 Task: Create a due date automation trigger when advanced on, on the tuesday of the week before a card is due add dates not due tomorrow at 11:00 AM.
Action: Mouse moved to (1171, 353)
Screenshot: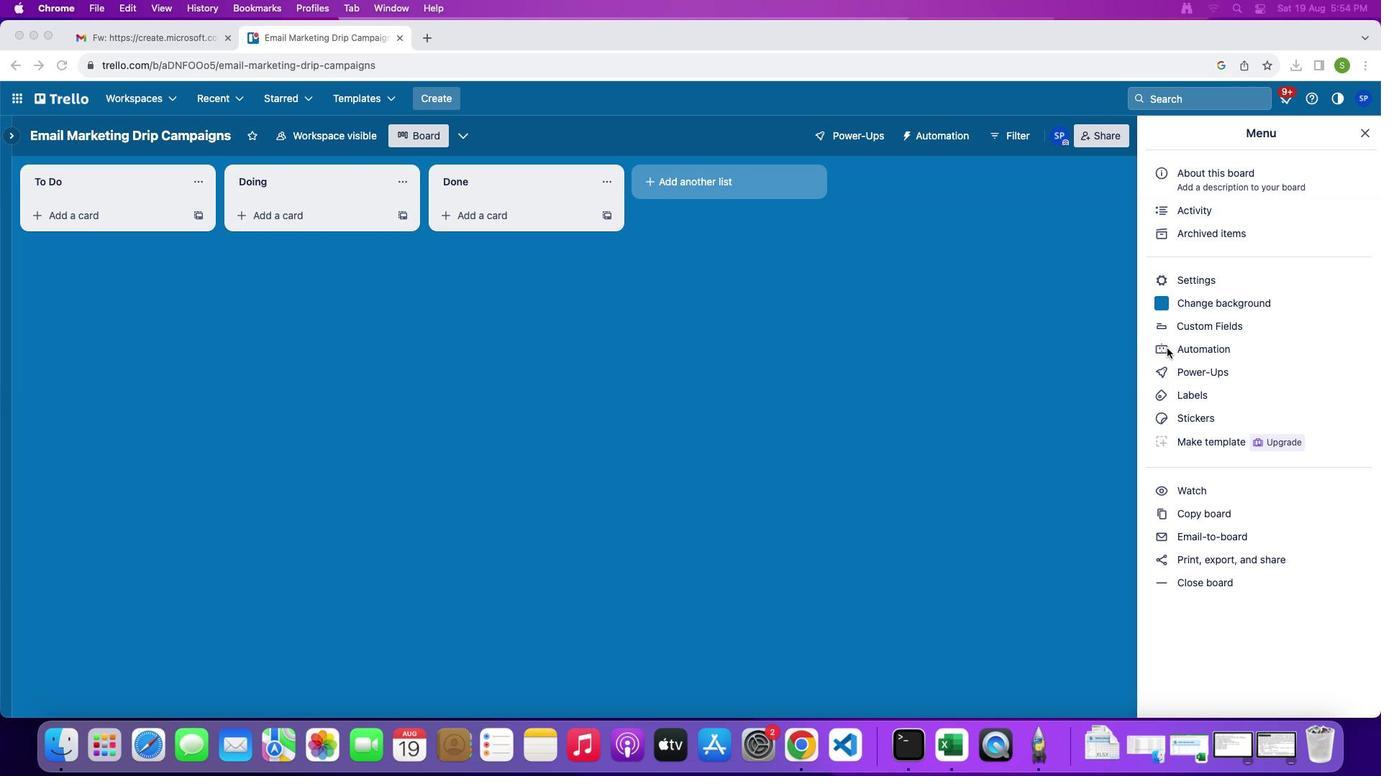 
Action: Mouse pressed left at (1171, 353)
Screenshot: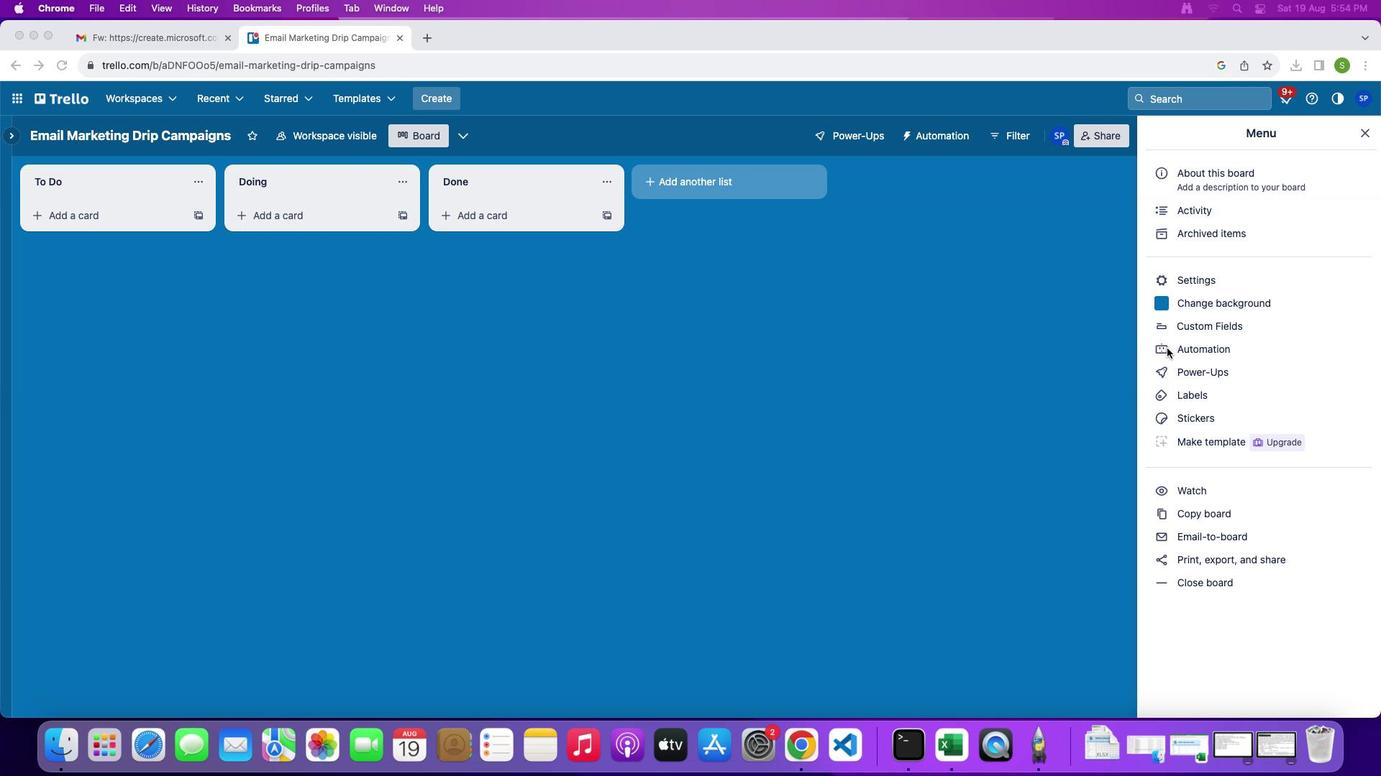 
Action: Mouse pressed left at (1171, 353)
Screenshot: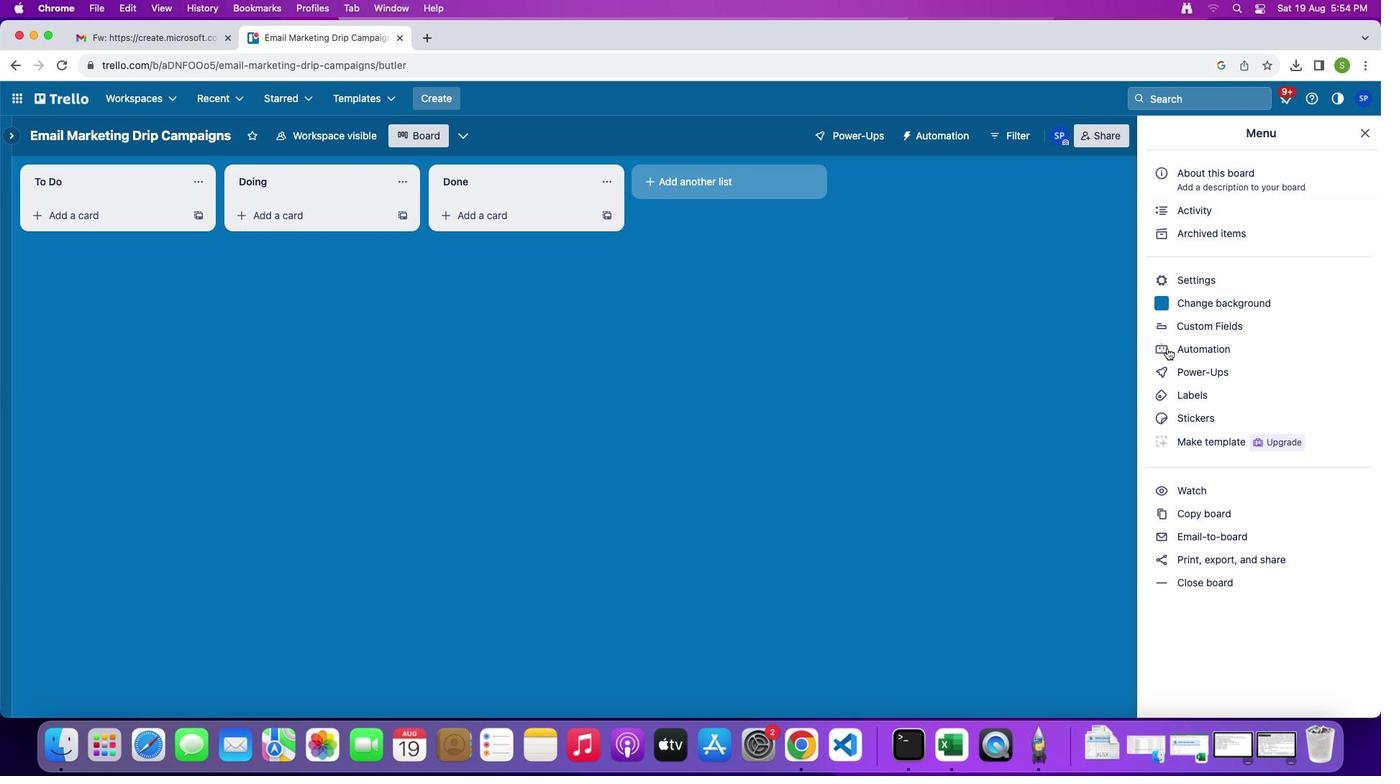 
Action: Mouse moved to (129, 327)
Screenshot: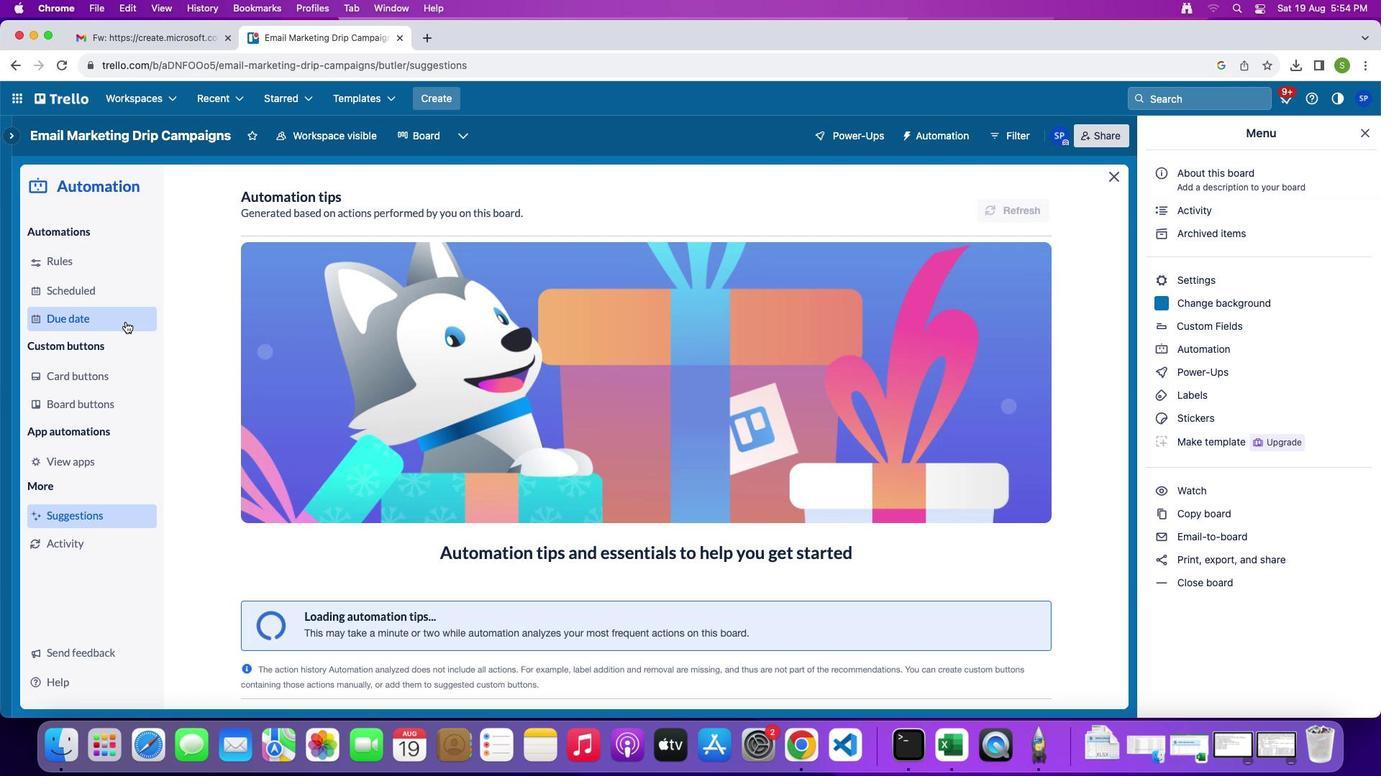 
Action: Mouse pressed left at (129, 327)
Screenshot: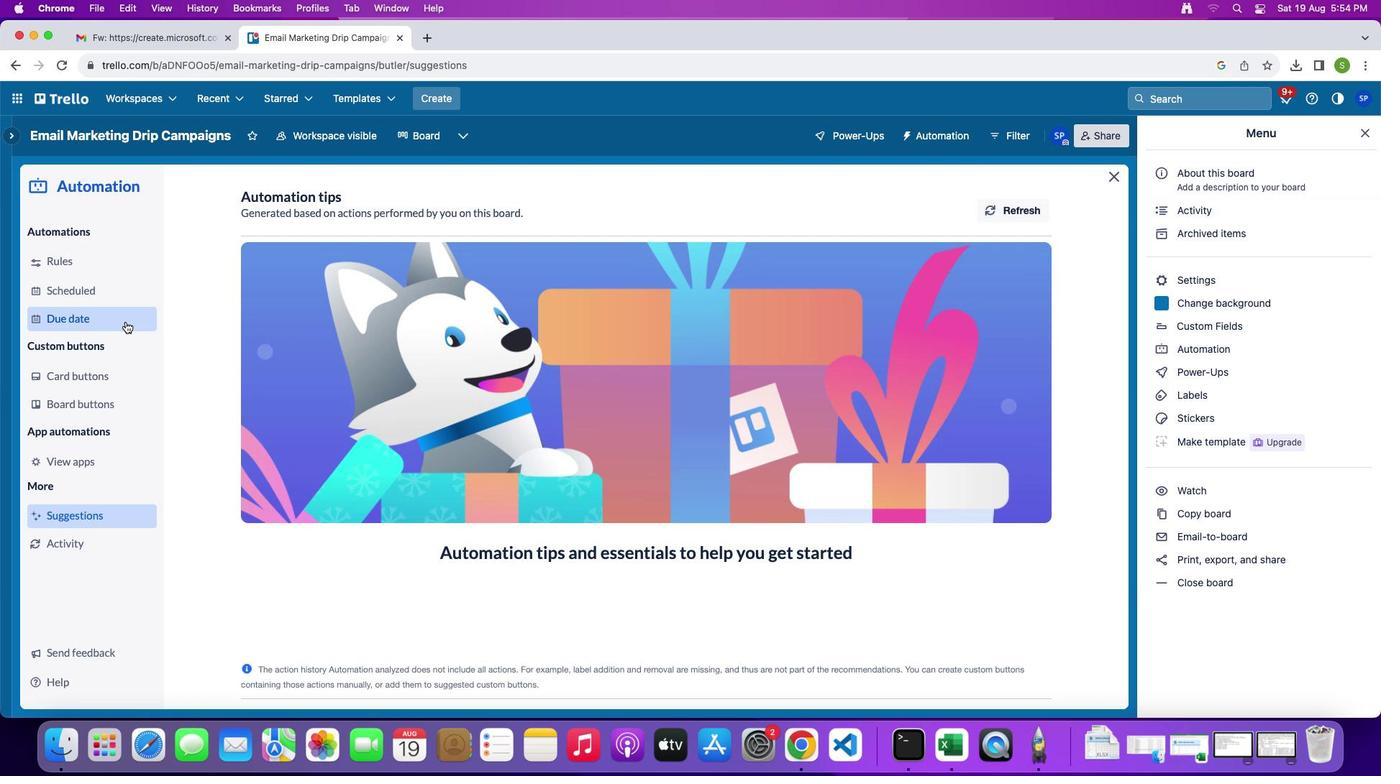 
Action: Mouse moved to (952, 208)
Screenshot: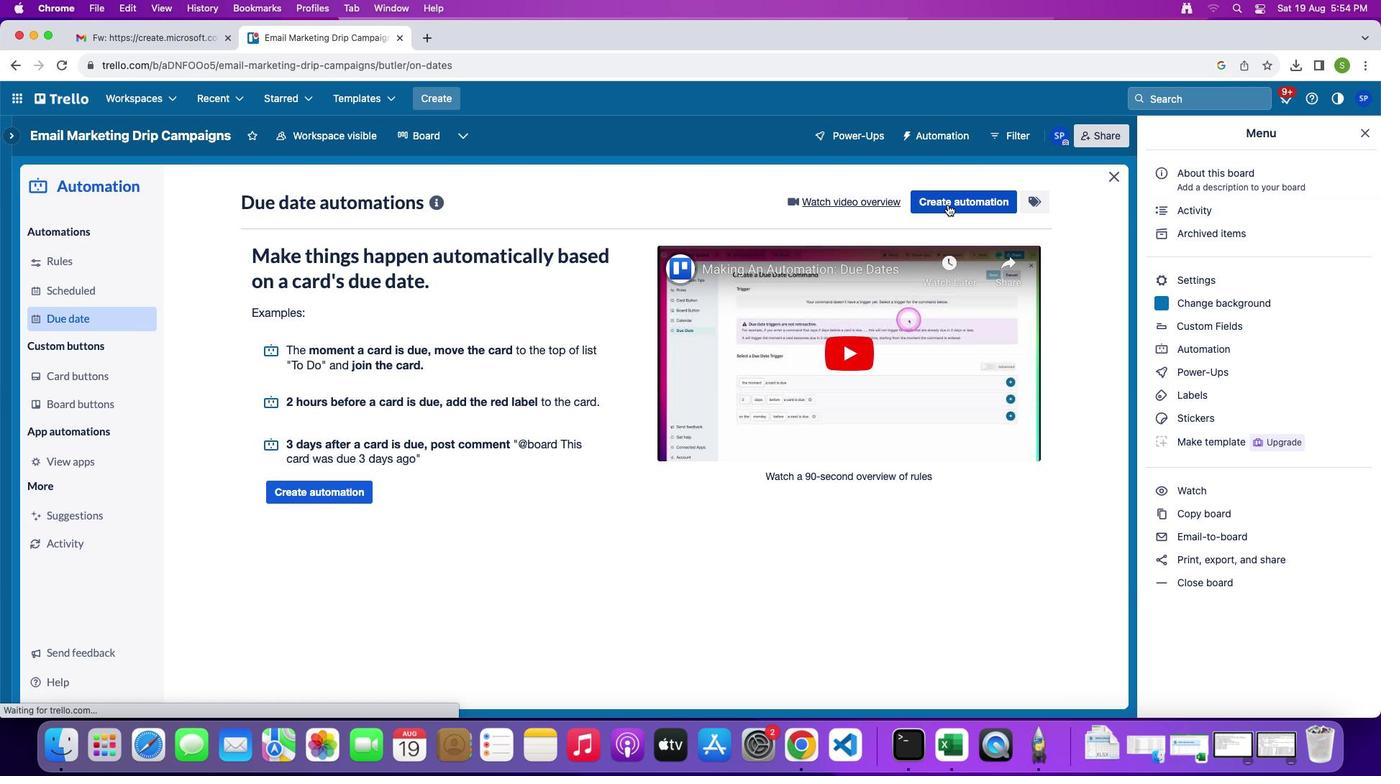 
Action: Mouse pressed left at (952, 208)
Screenshot: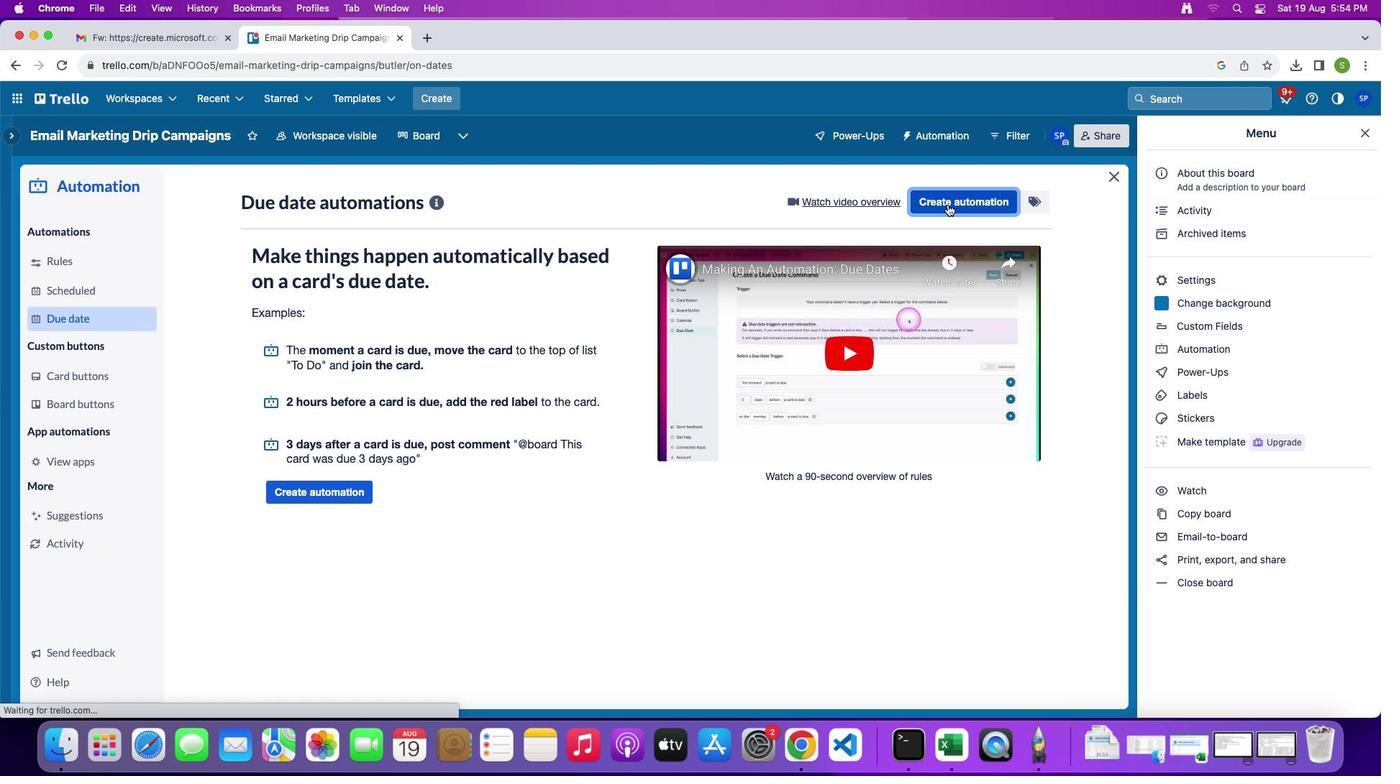 
Action: Mouse moved to (353, 345)
Screenshot: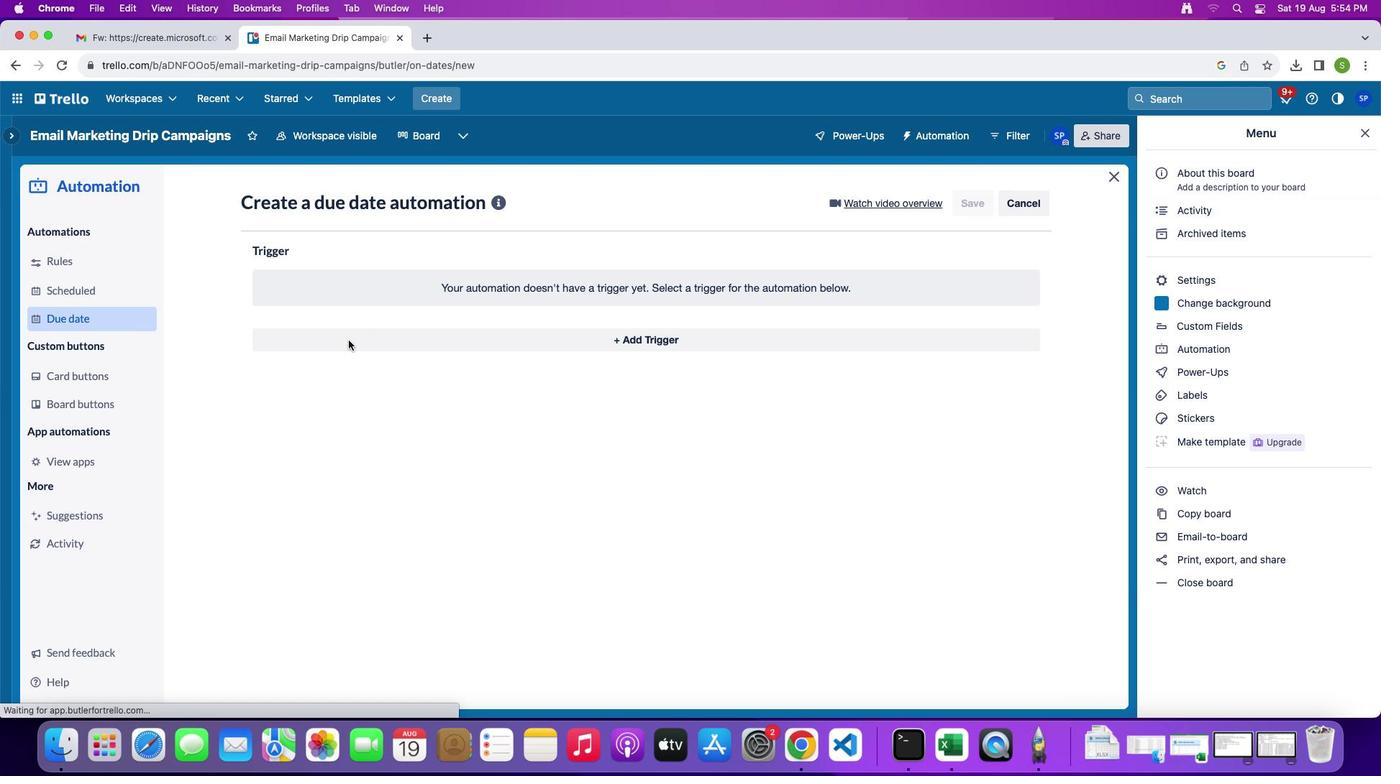 
Action: Mouse pressed left at (353, 345)
Screenshot: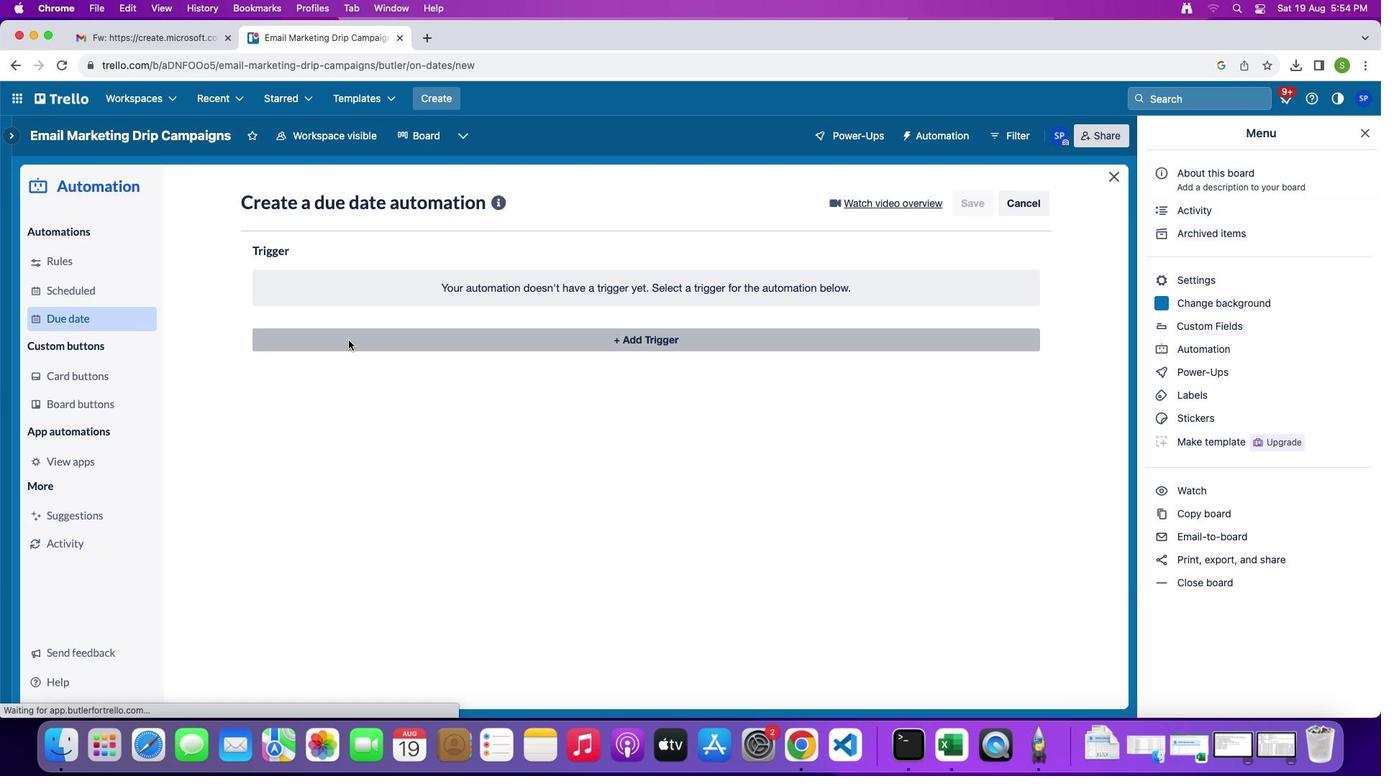 
Action: Mouse moved to (327, 612)
Screenshot: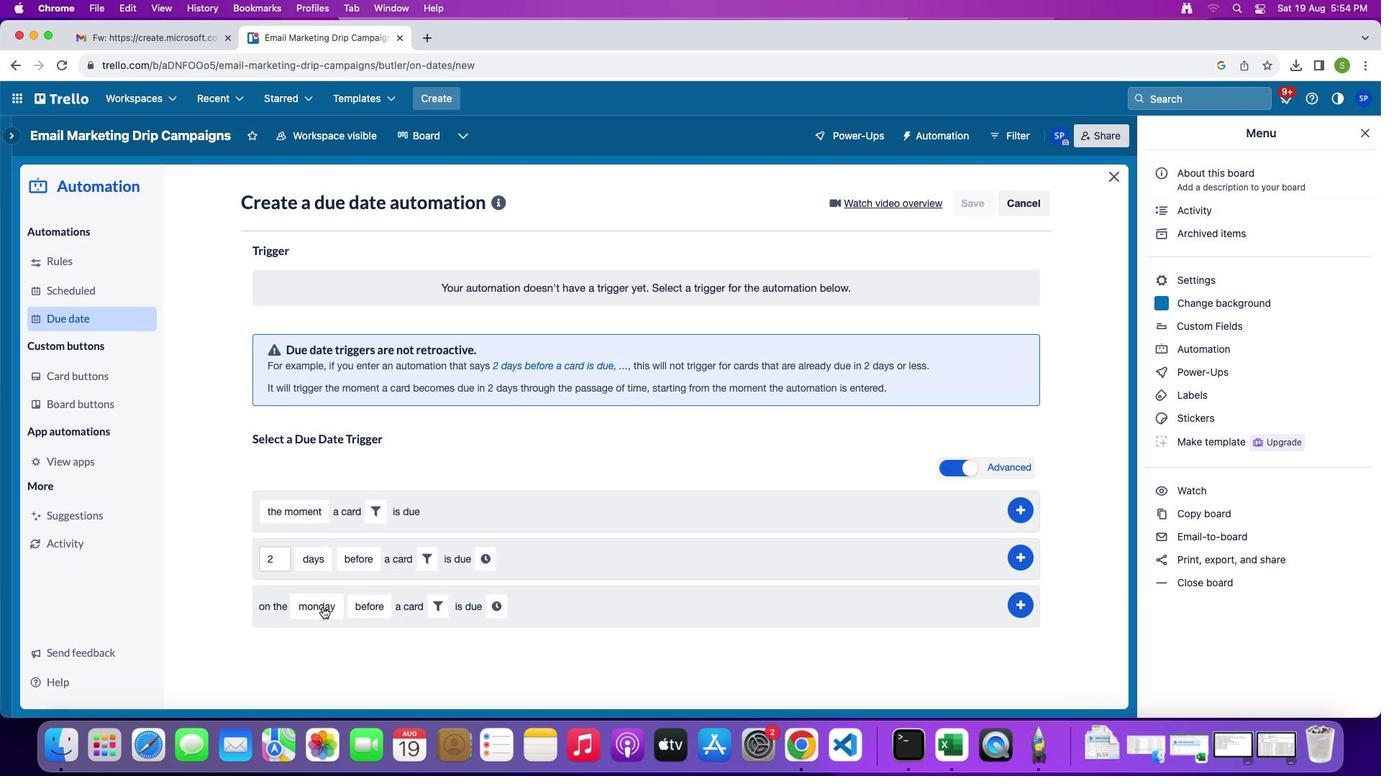 
Action: Mouse pressed left at (327, 612)
Screenshot: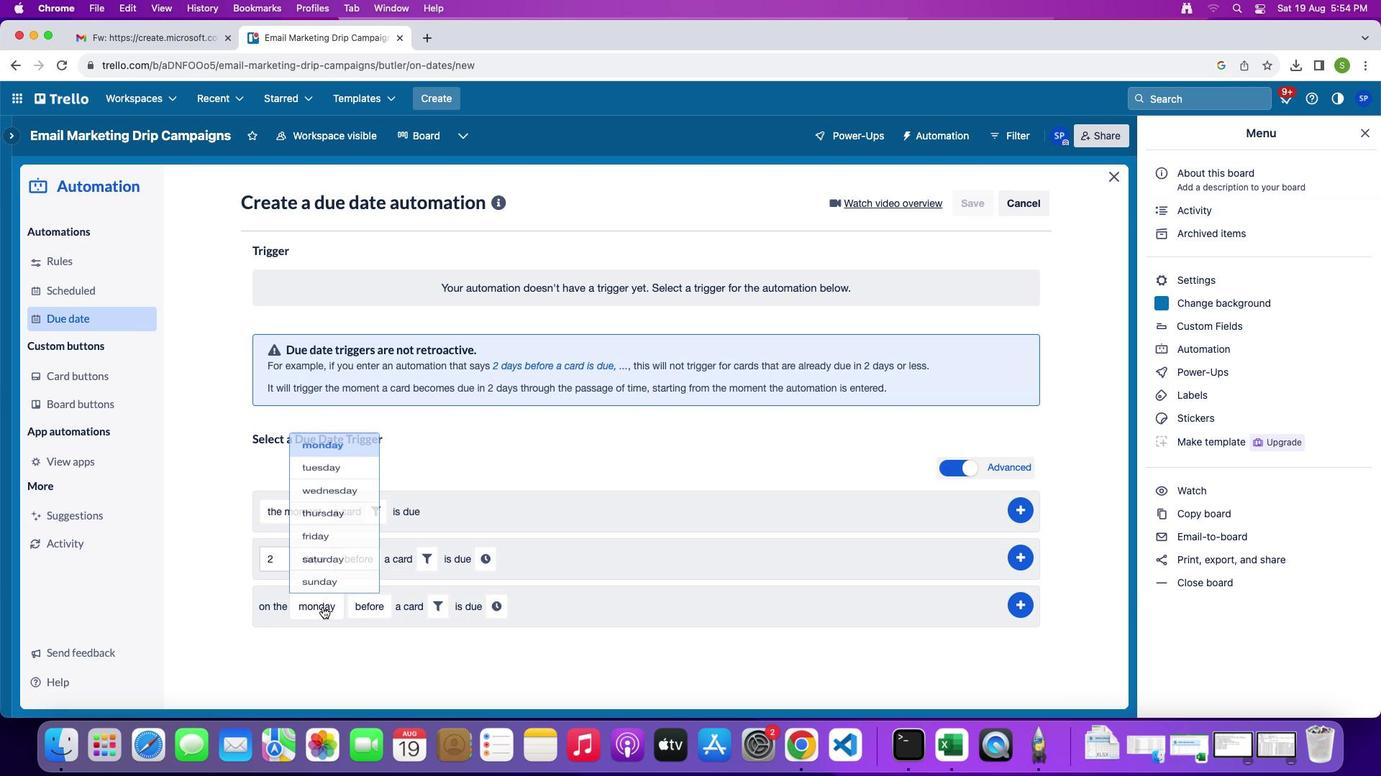 
Action: Mouse moved to (348, 430)
Screenshot: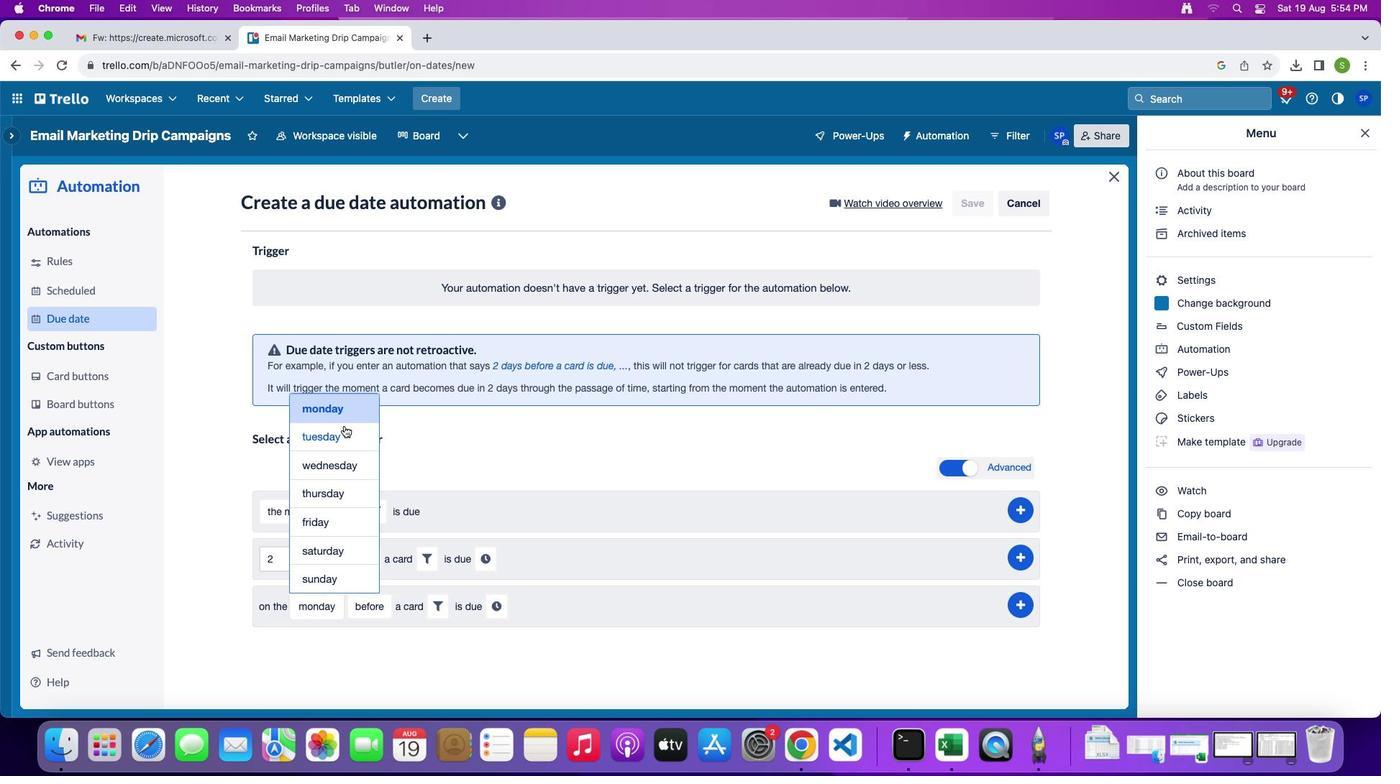 
Action: Mouse pressed left at (348, 430)
Screenshot: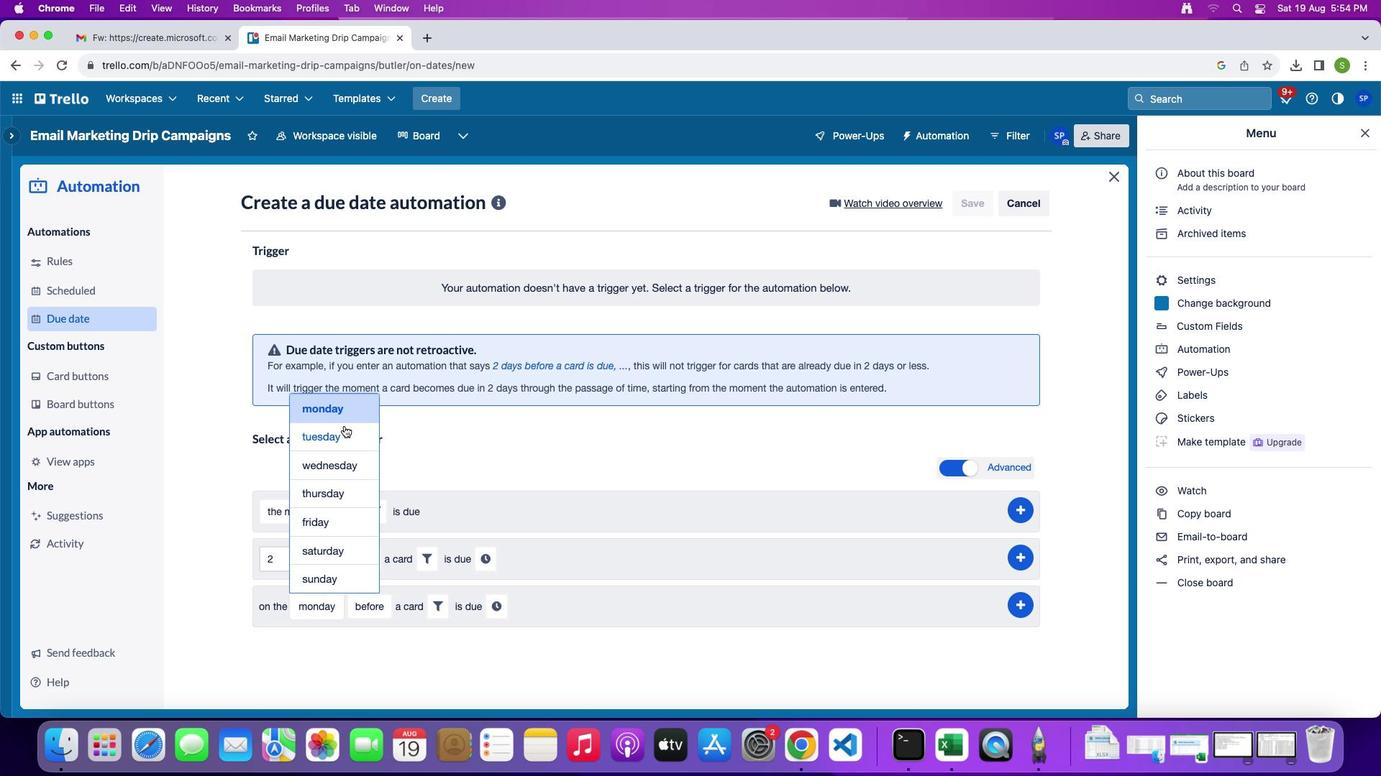 
Action: Mouse moved to (371, 613)
Screenshot: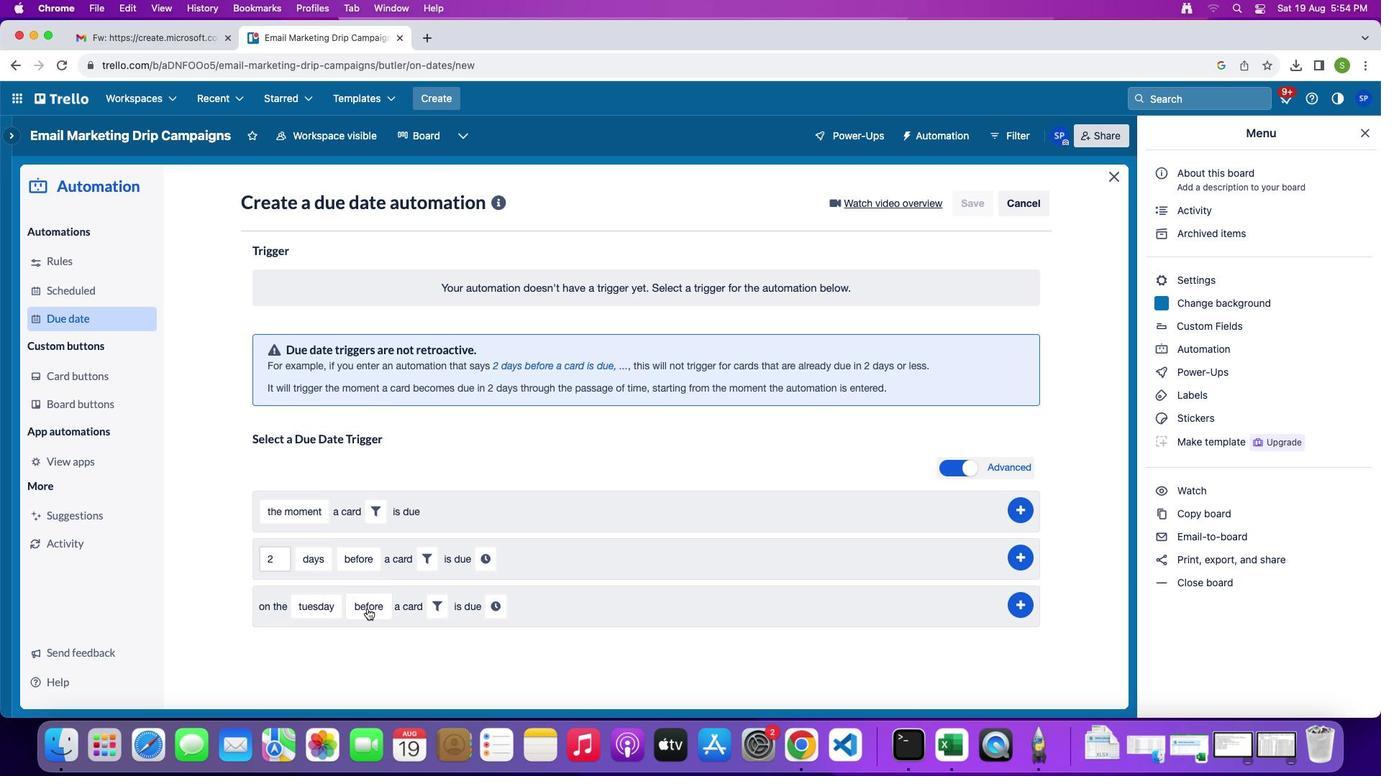 
Action: Mouse pressed left at (371, 613)
Screenshot: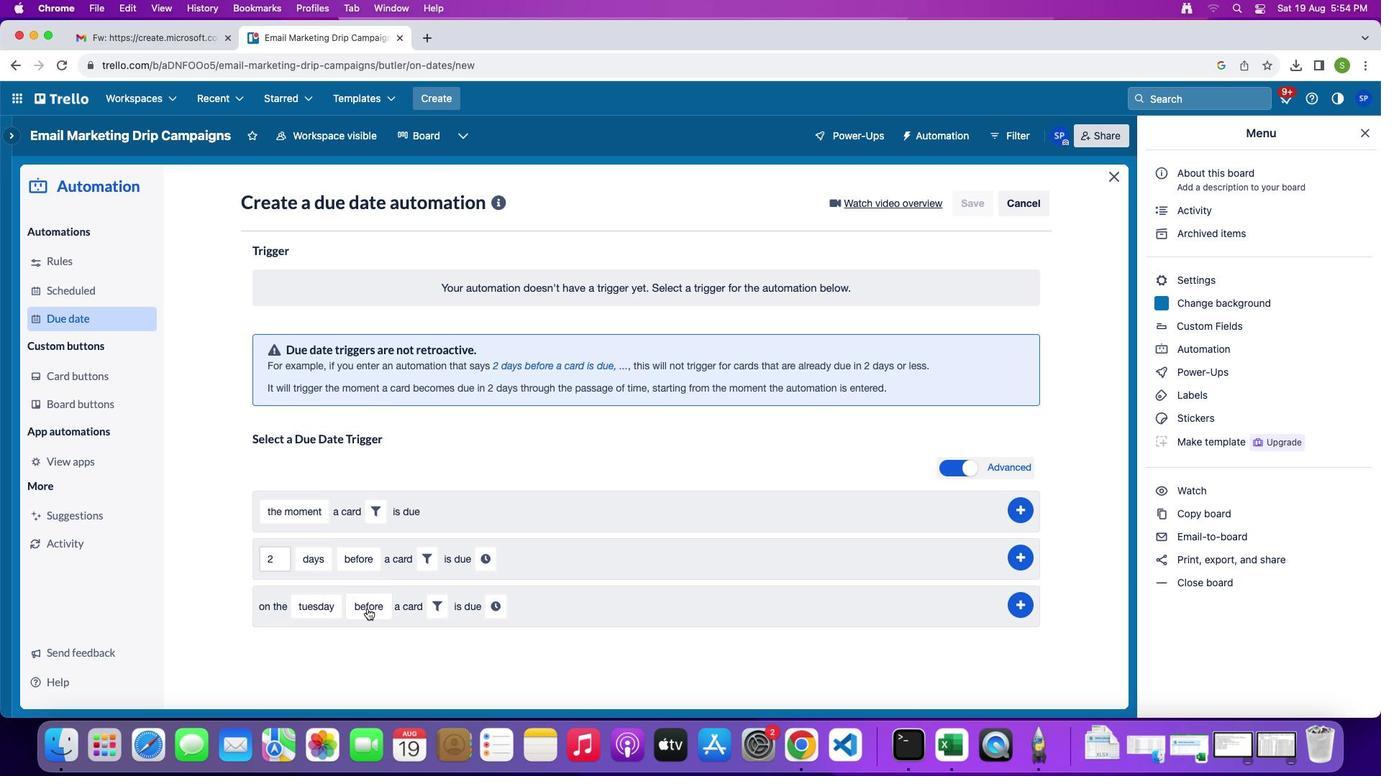 
Action: Mouse moved to (380, 578)
Screenshot: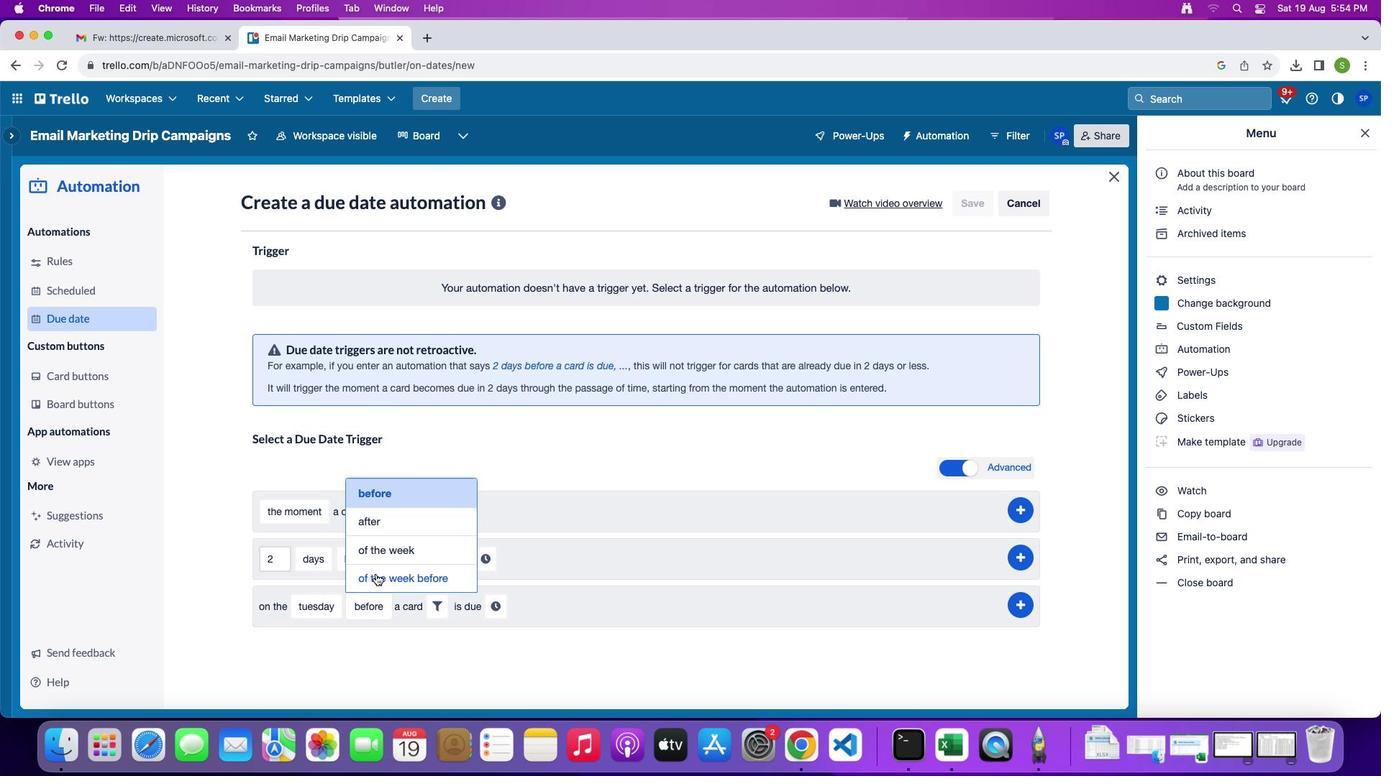 
Action: Mouse pressed left at (380, 578)
Screenshot: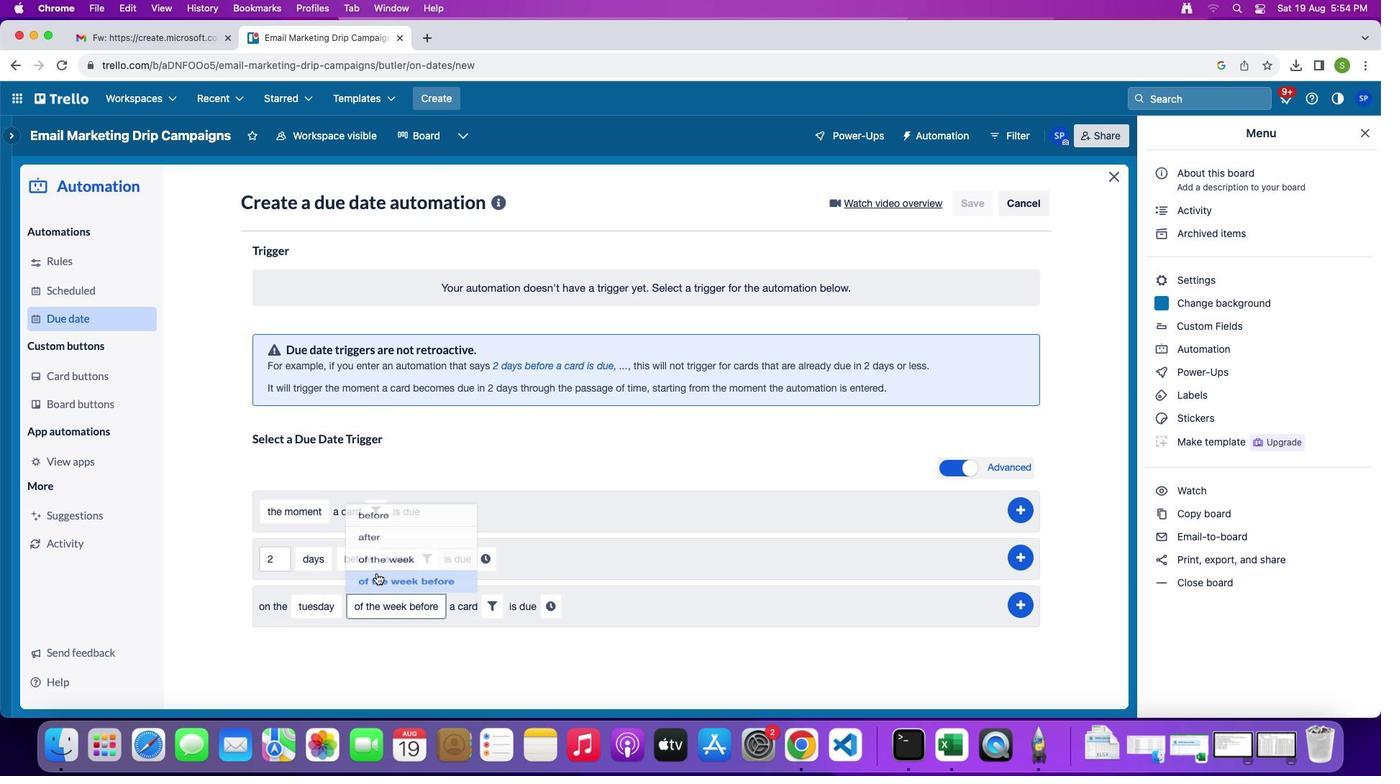 
Action: Mouse moved to (493, 607)
Screenshot: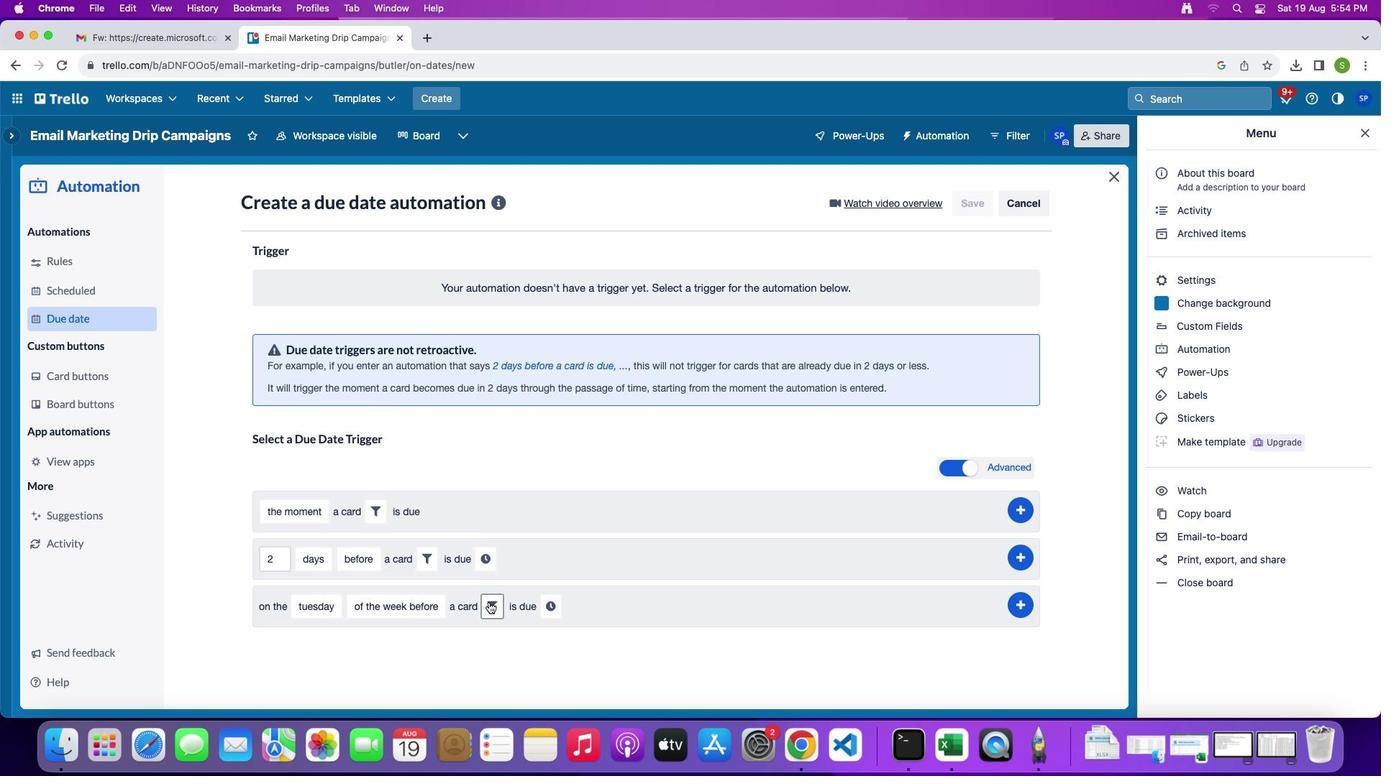 
Action: Mouse pressed left at (493, 607)
Screenshot: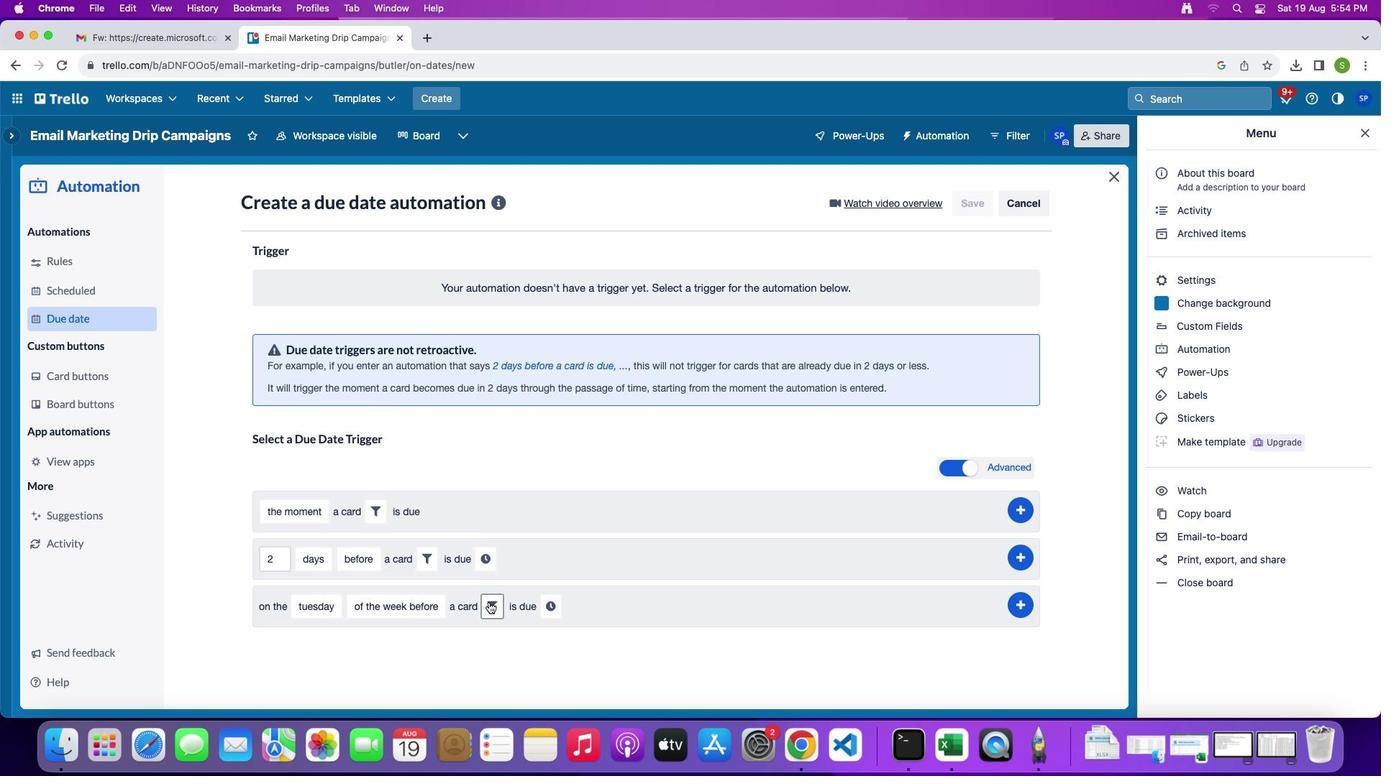 
Action: Mouse moved to (574, 652)
Screenshot: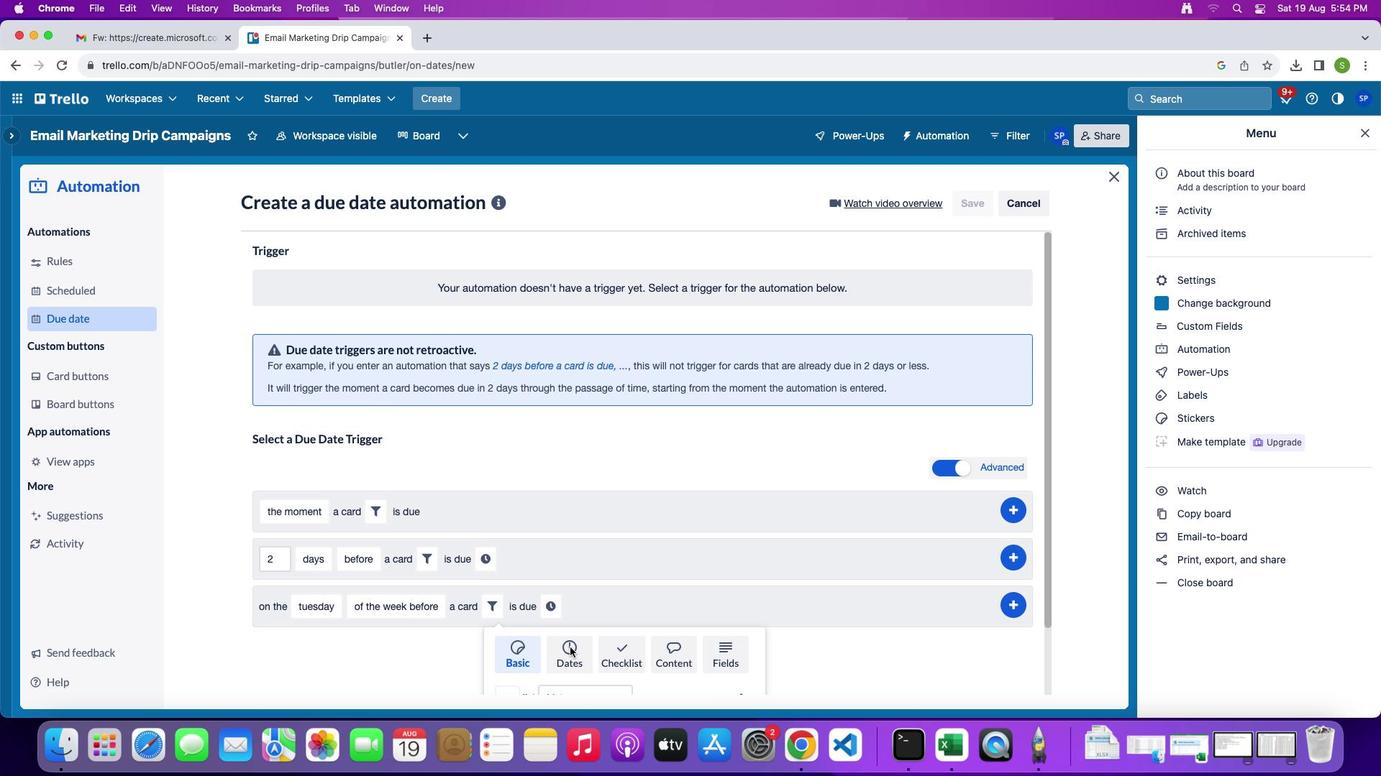 
Action: Mouse pressed left at (574, 652)
Screenshot: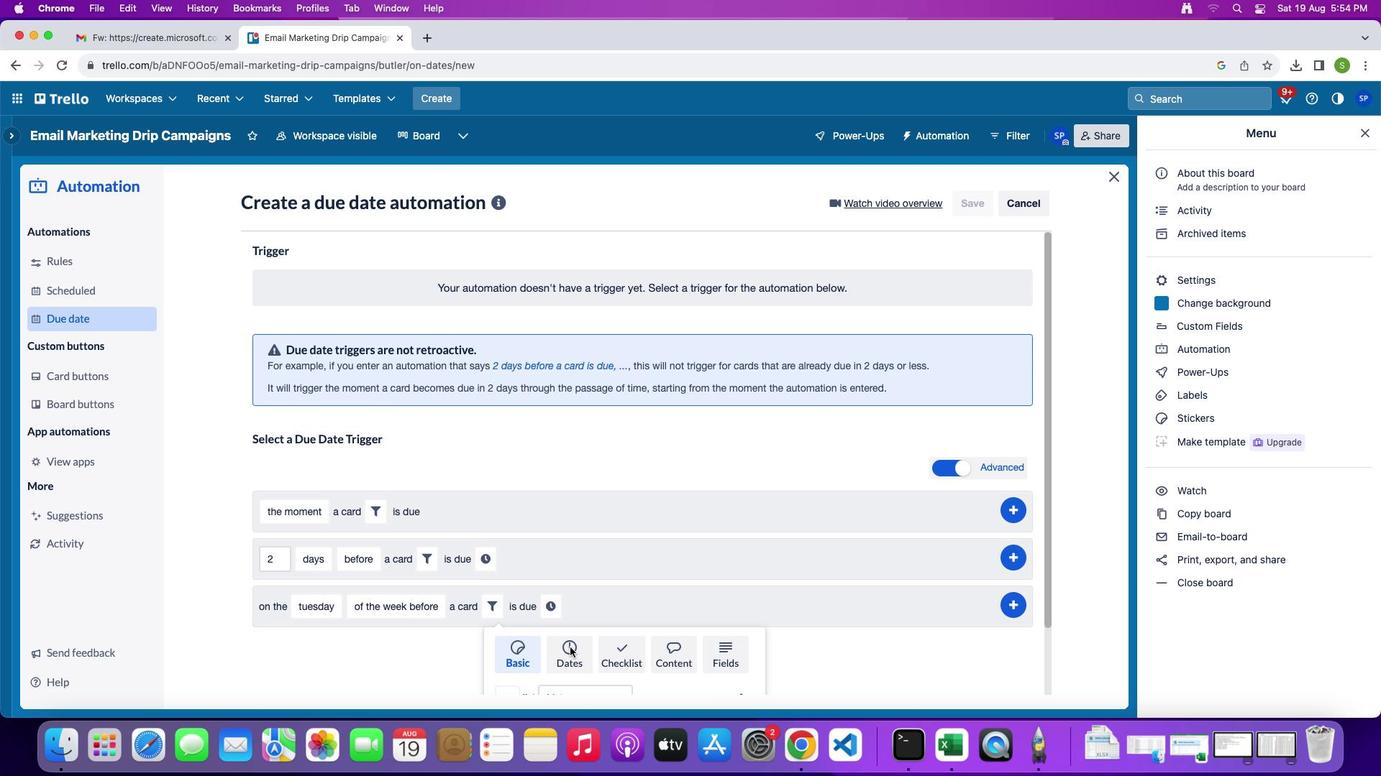 
Action: Mouse moved to (441, 650)
Screenshot: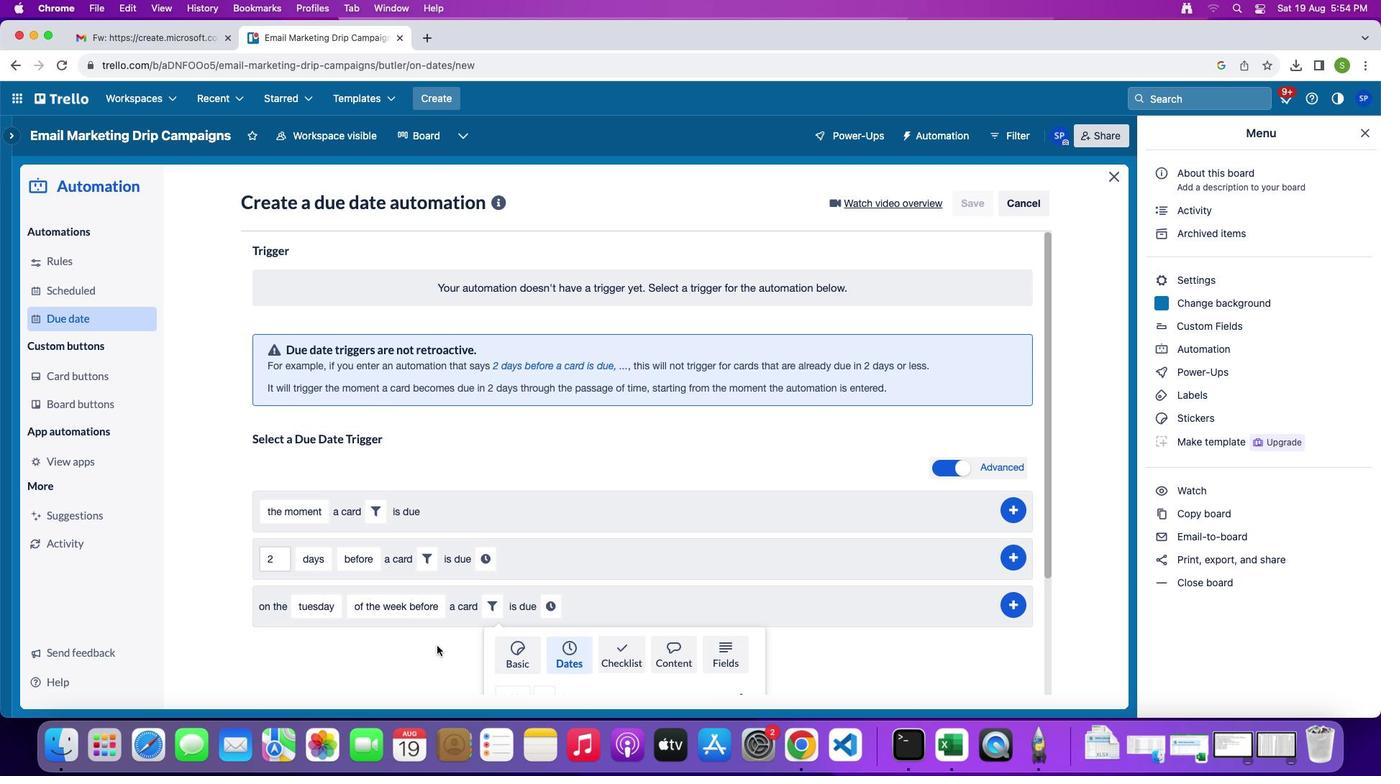 
Action: Mouse scrolled (441, 650) with delta (4, 3)
Screenshot: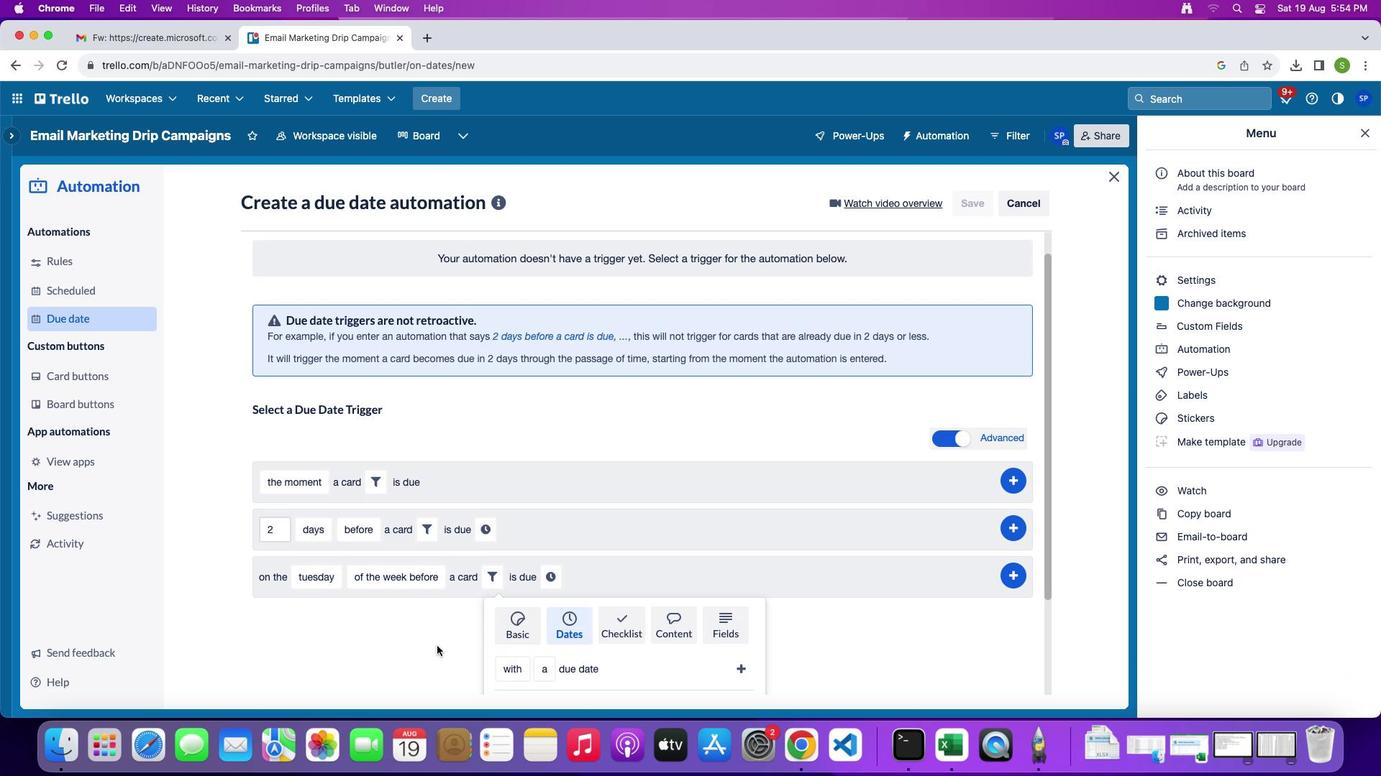 
Action: Mouse scrolled (441, 650) with delta (4, 3)
Screenshot: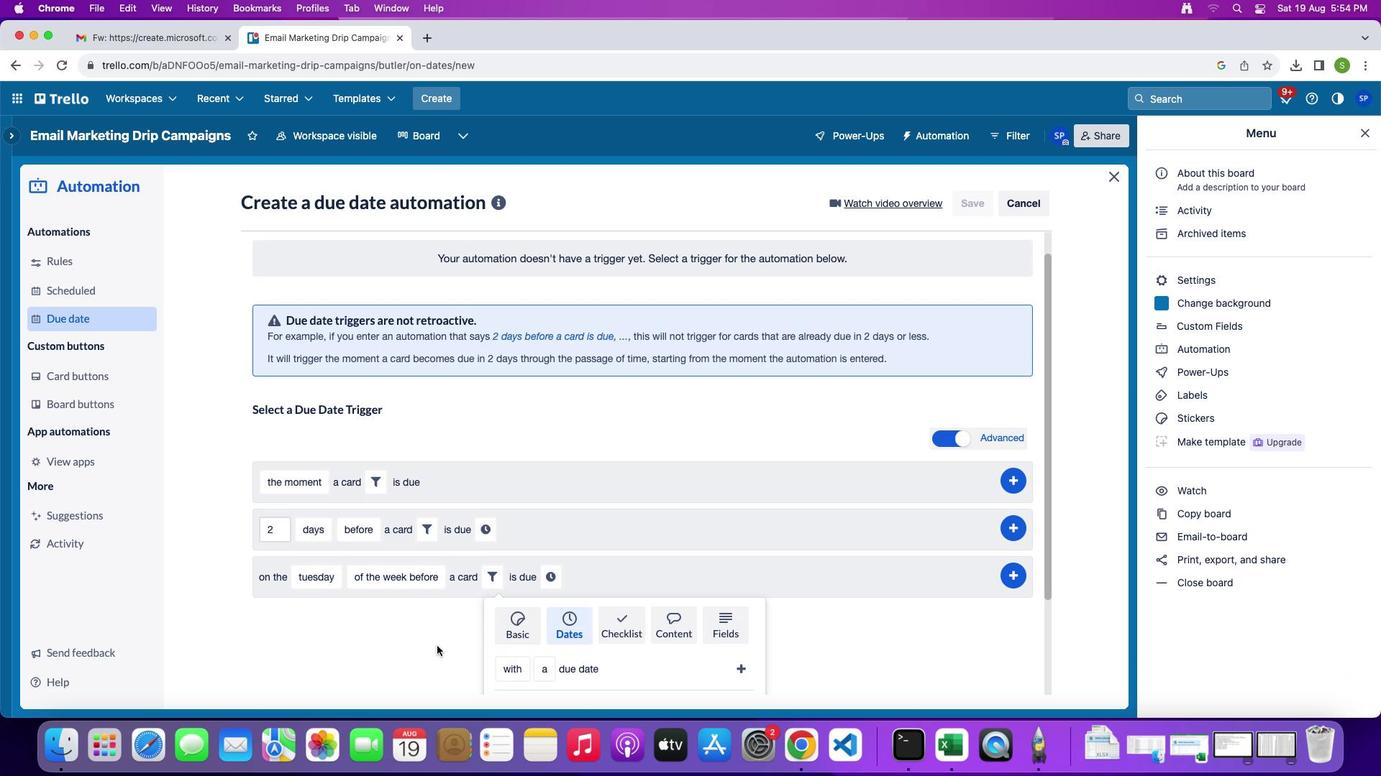 
Action: Mouse scrolled (441, 650) with delta (4, 2)
Screenshot: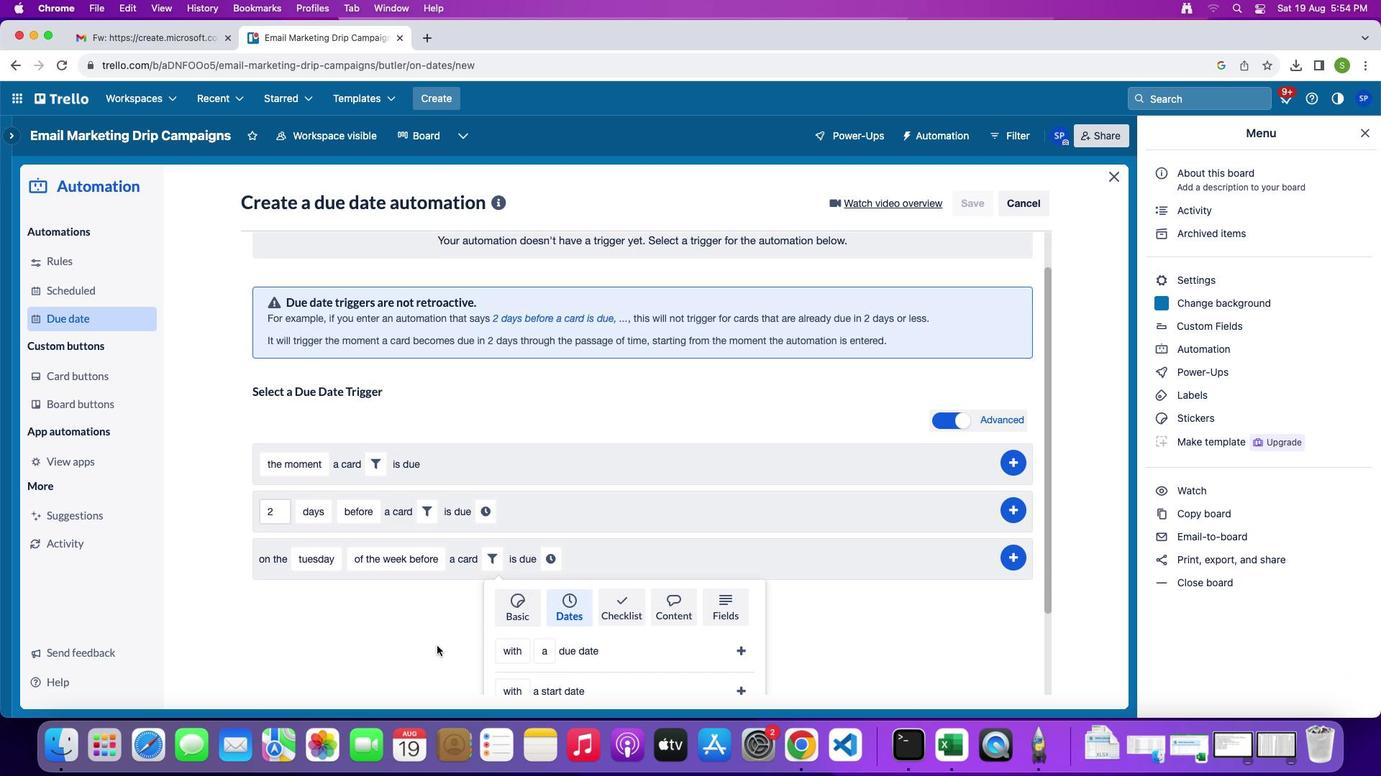 
Action: Mouse scrolled (441, 650) with delta (4, 0)
Screenshot: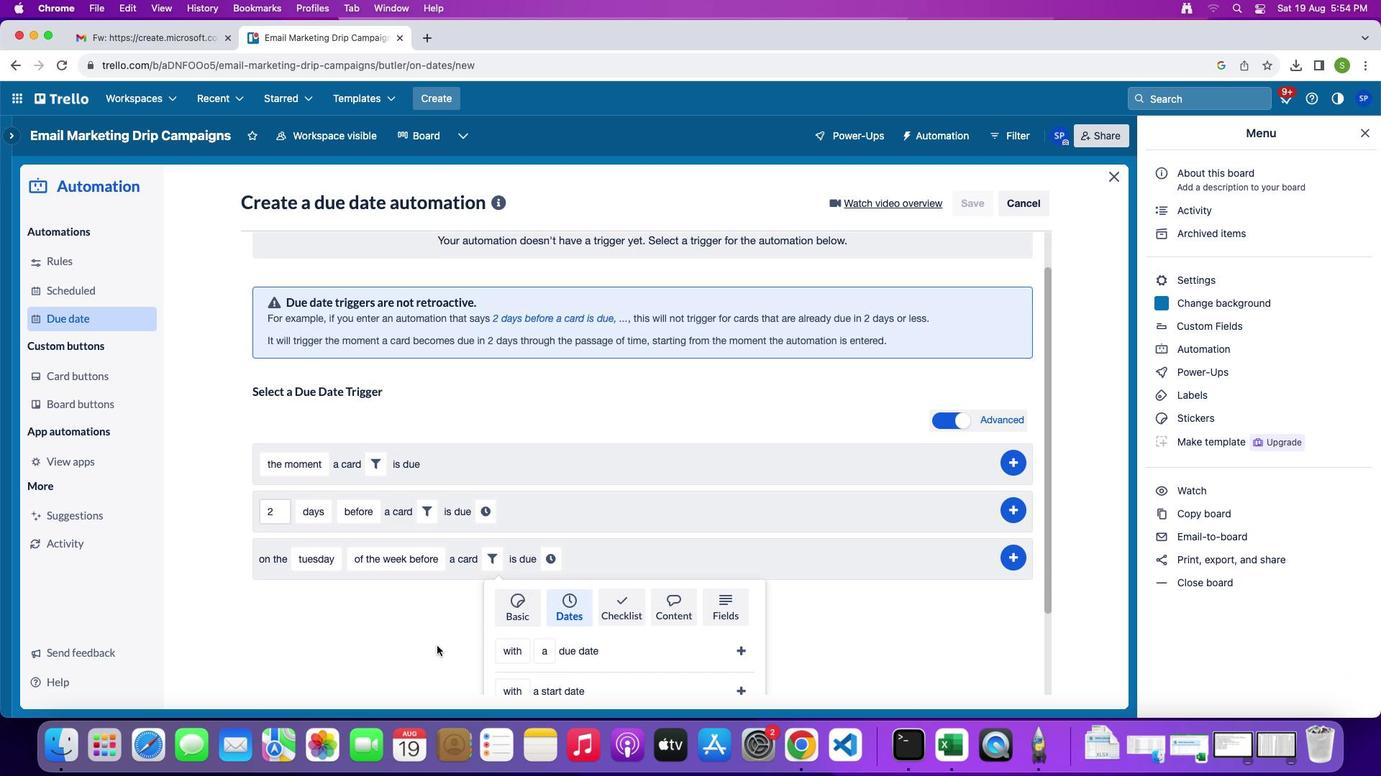 
Action: Mouse scrolled (441, 650) with delta (4, 0)
Screenshot: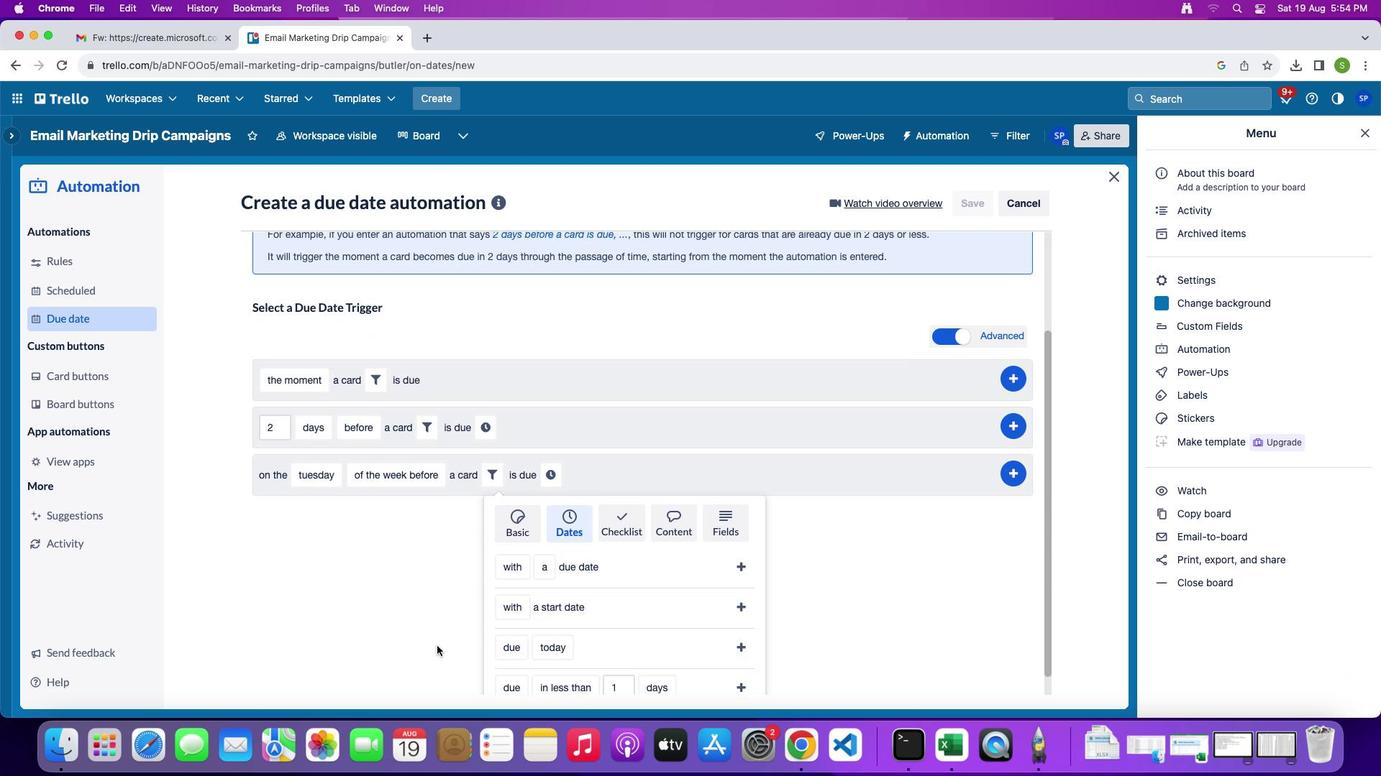 
Action: Mouse moved to (507, 620)
Screenshot: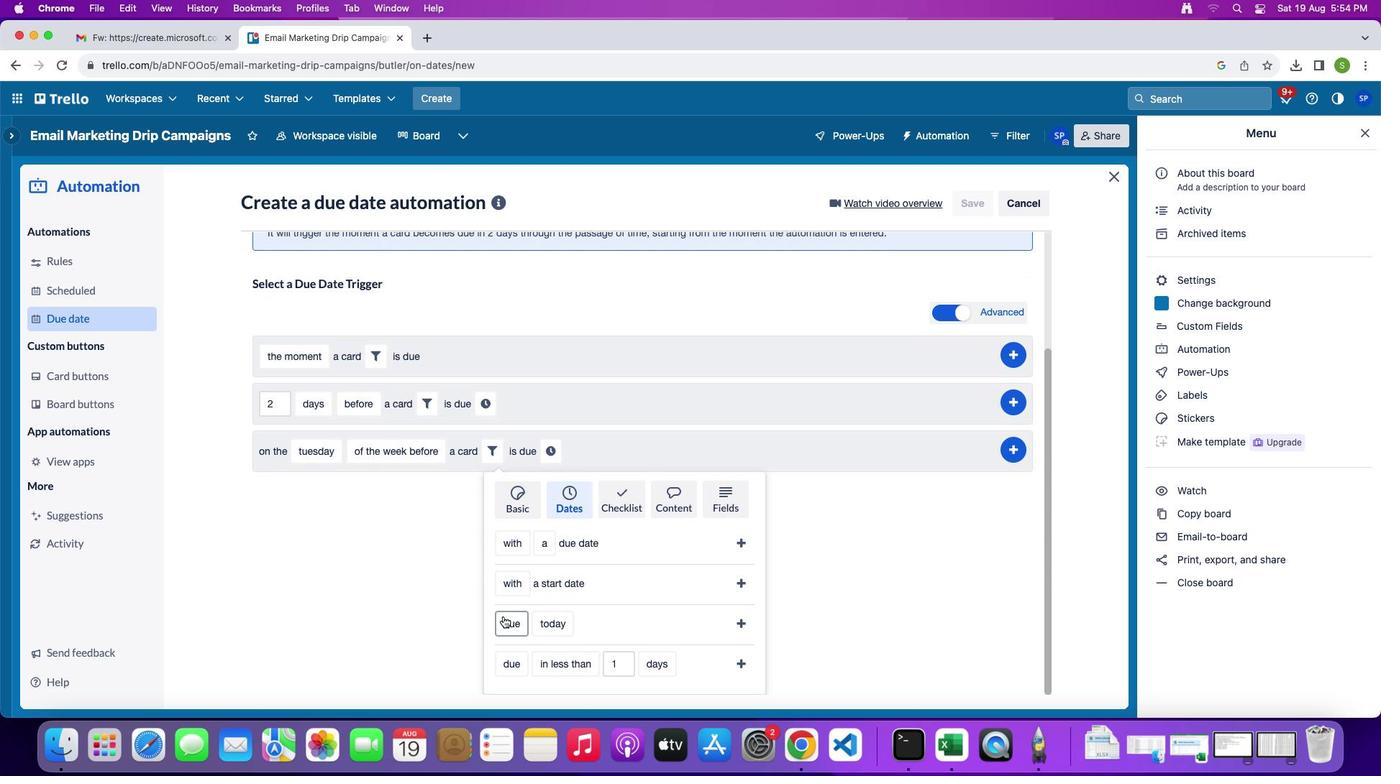 
Action: Mouse pressed left at (507, 620)
Screenshot: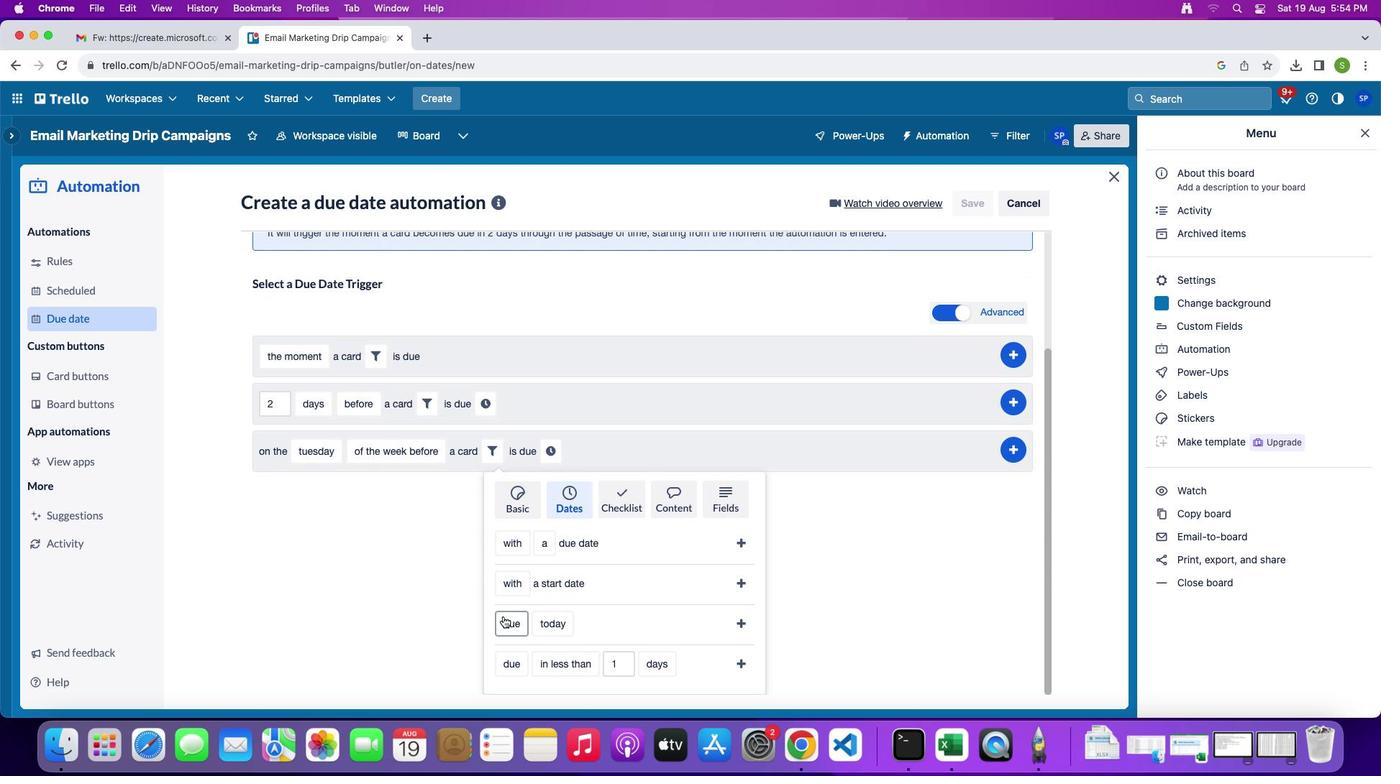 
Action: Mouse moved to (526, 540)
Screenshot: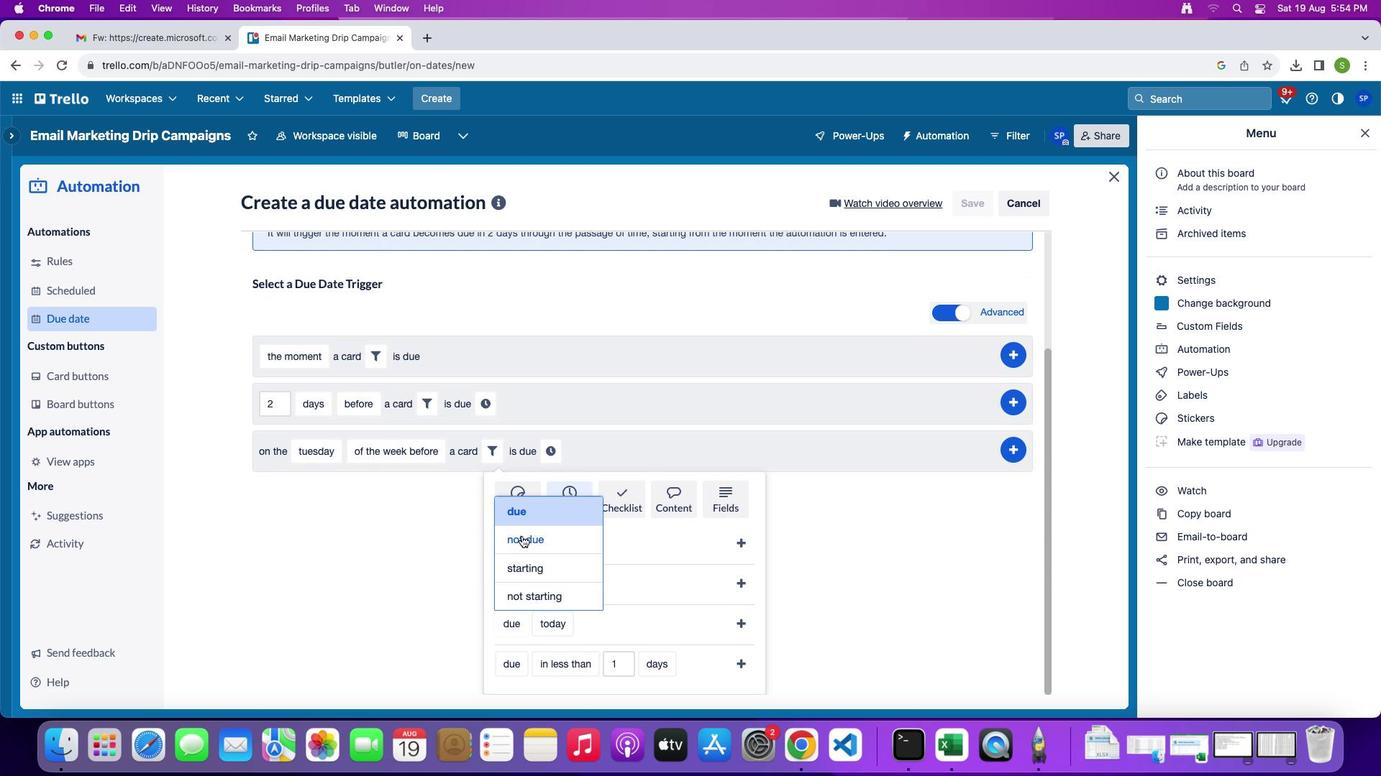 
Action: Mouse pressed left at (526, 540)
Screenshot: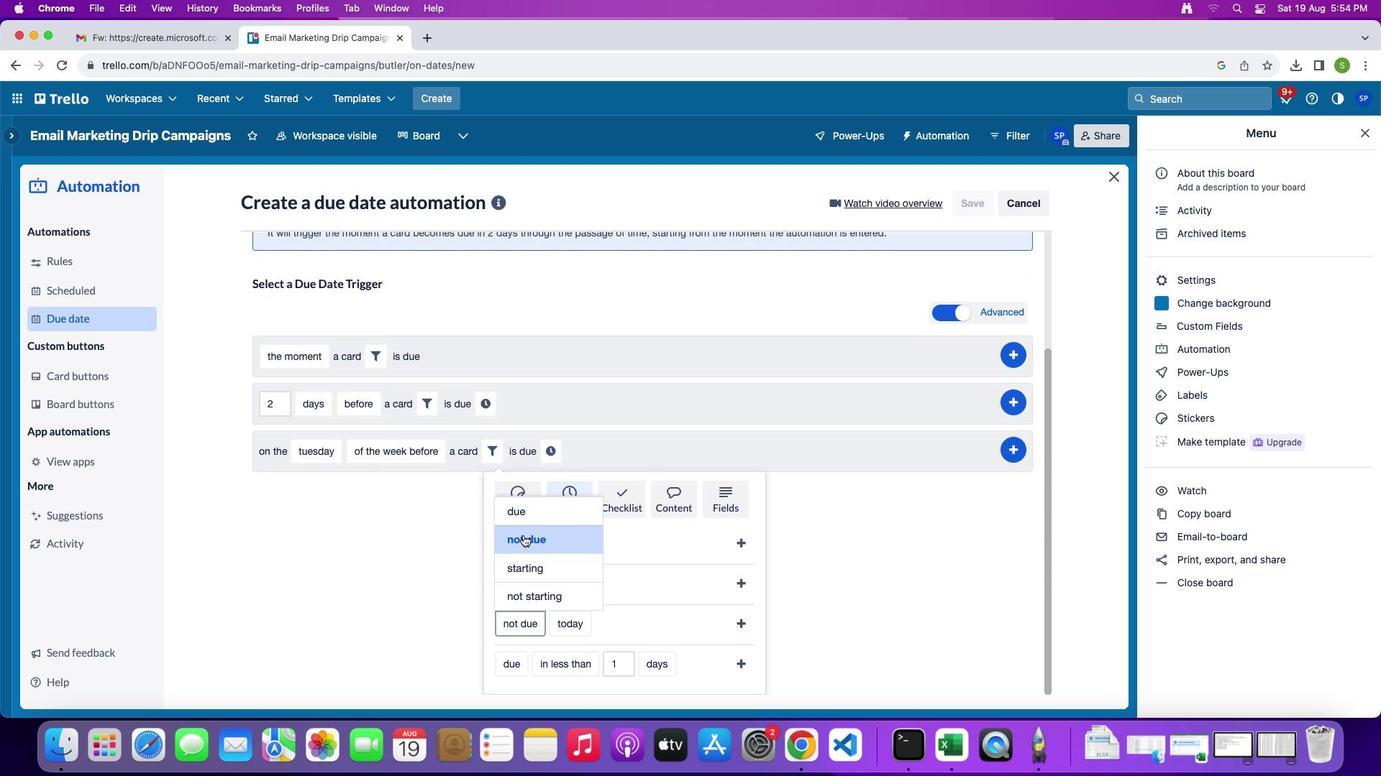 
Action: Mouse moved to (568, 636)
Screenshot: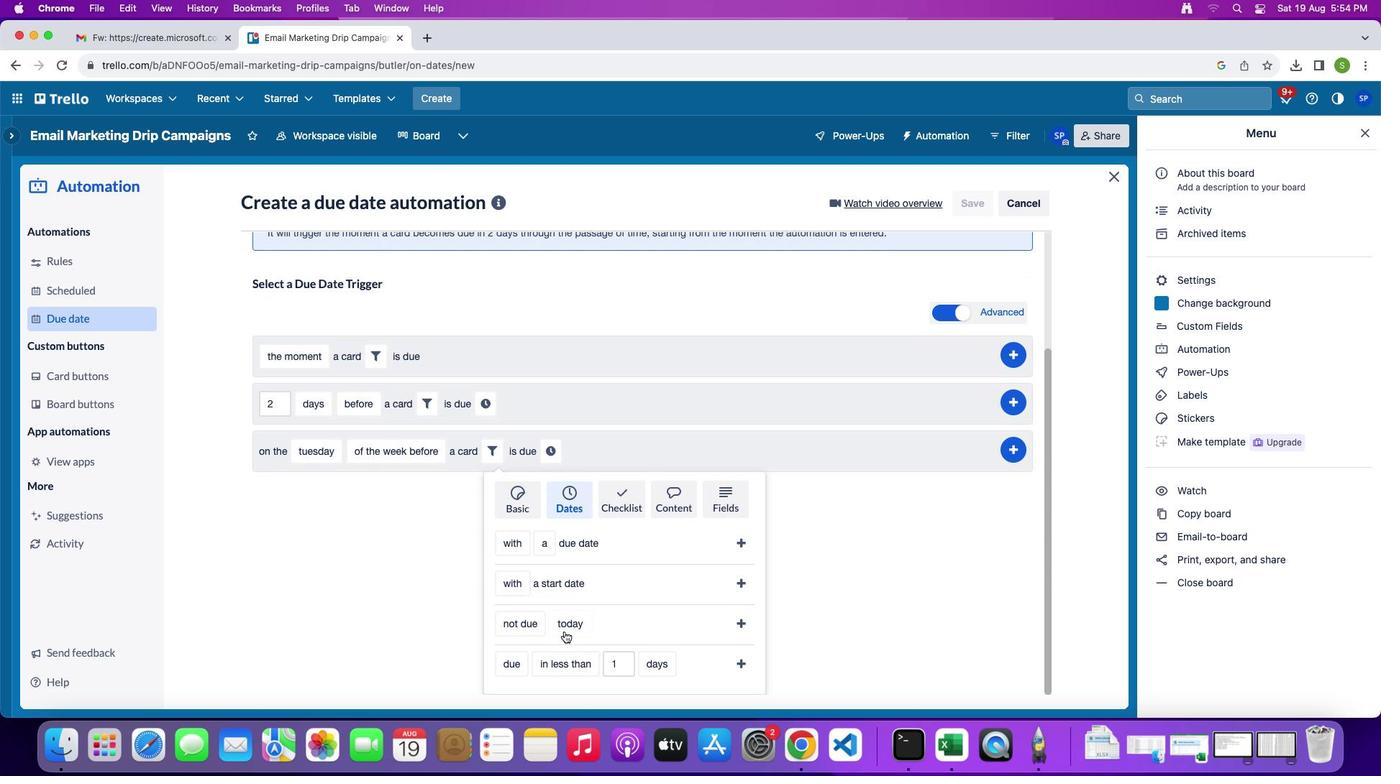 
Action: Mouse pressed left at (568, 636)
Screenshot: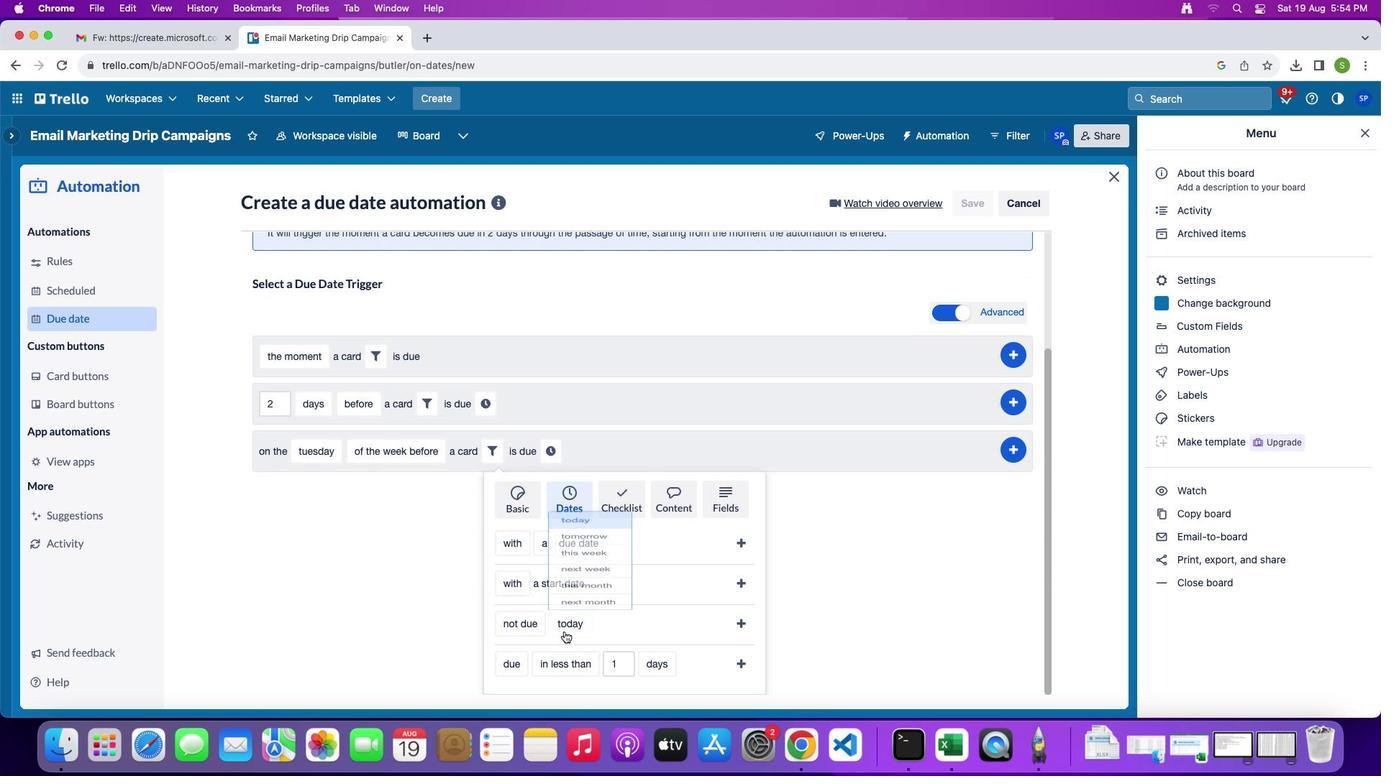 
Action: Mouse moved to (588, 487)
Screenshot: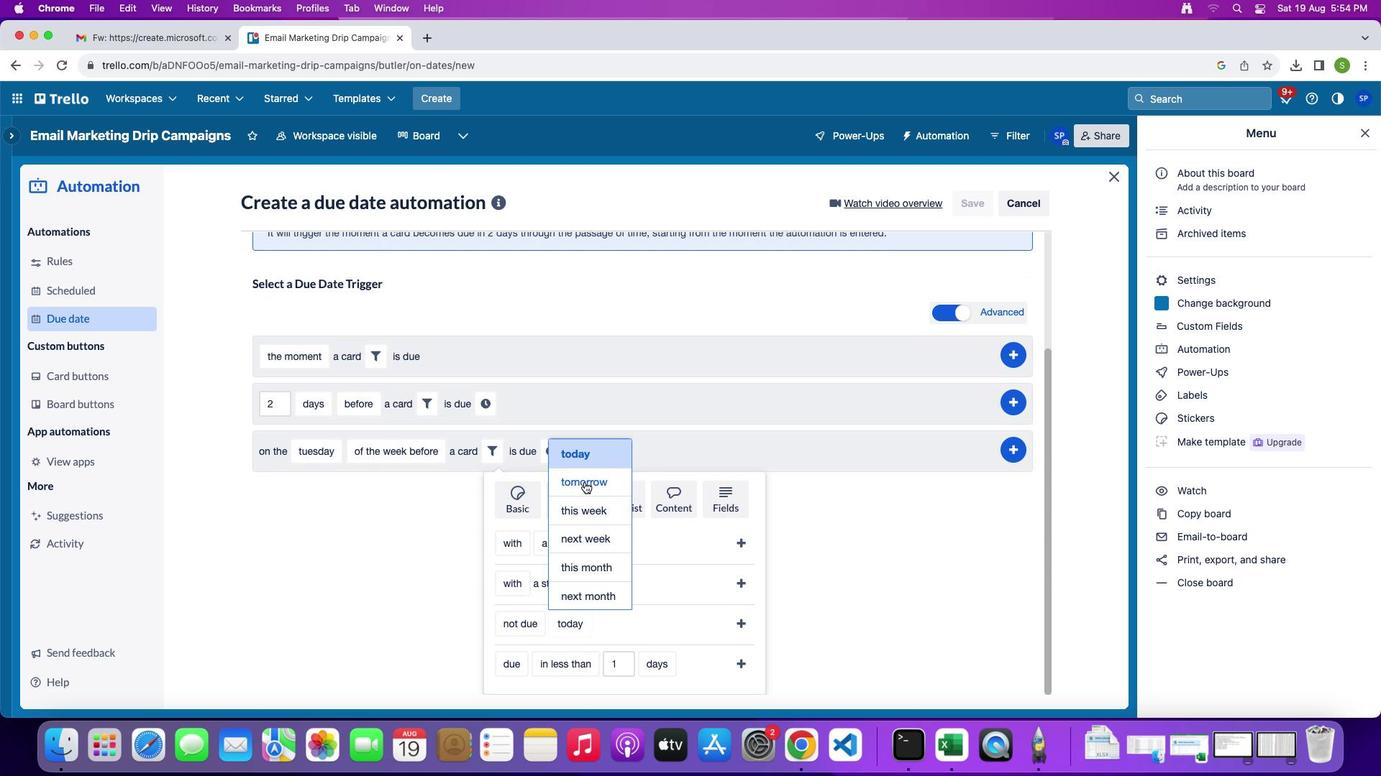 
Action: Mouse pressed left at (588, 487)
Screenshot: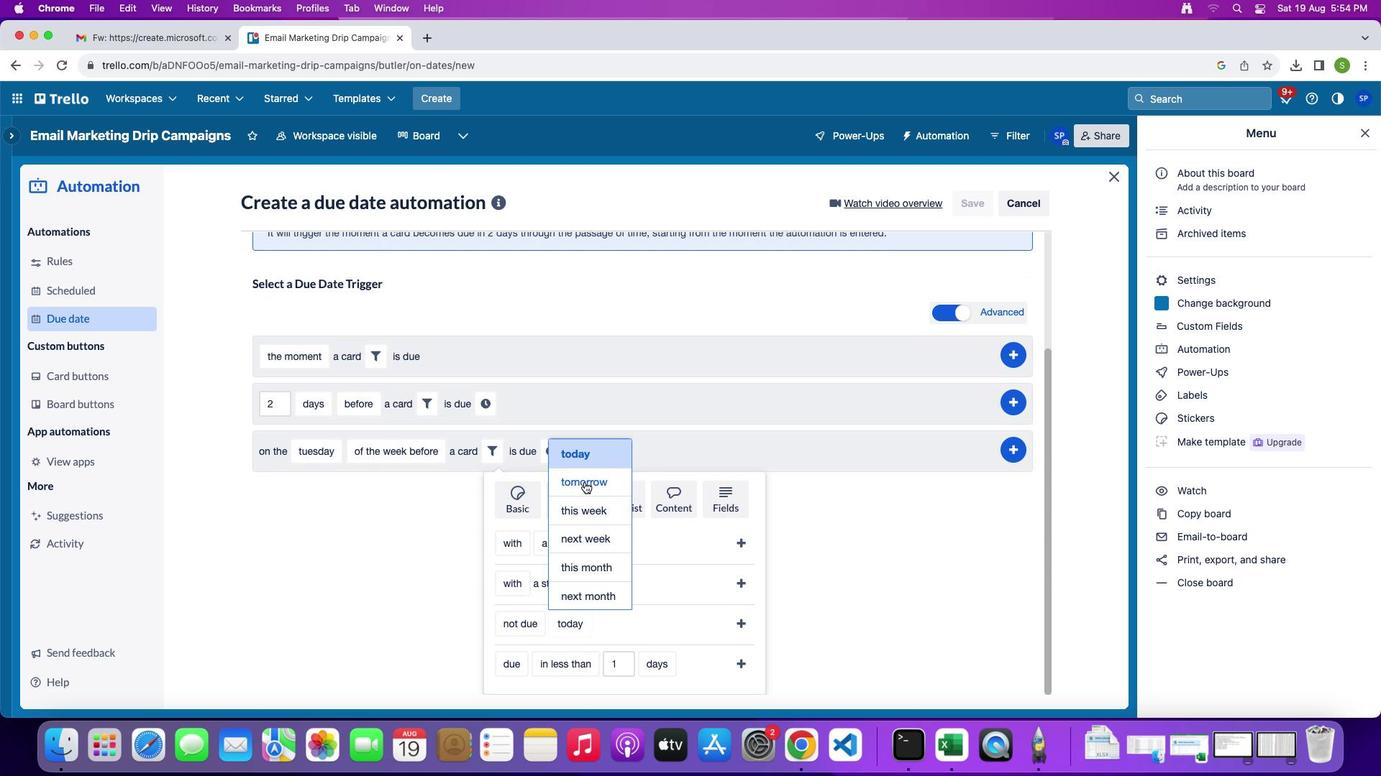 
Action: Mouse moved to (746, 630)
Screenshot: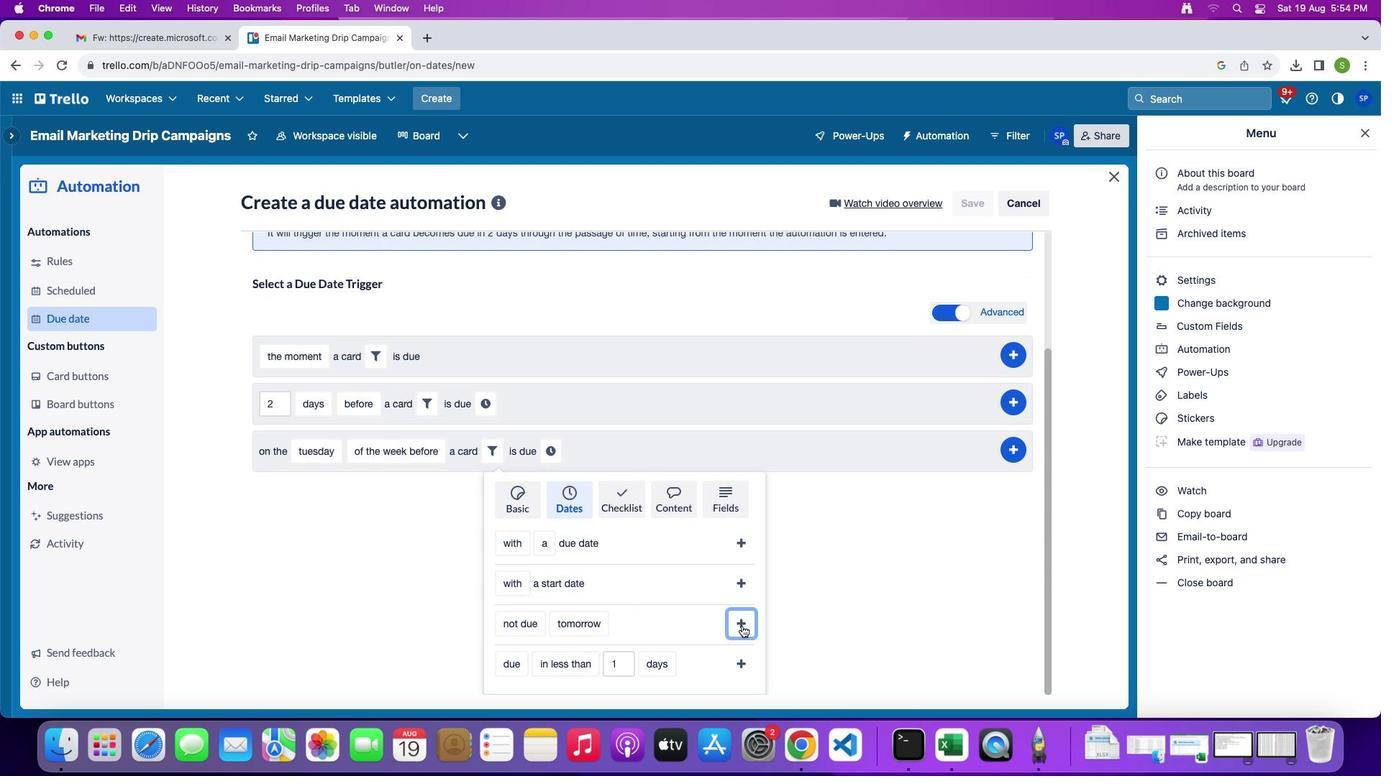 
Action: Mouse pressed left at (746, 630)
Screenshot: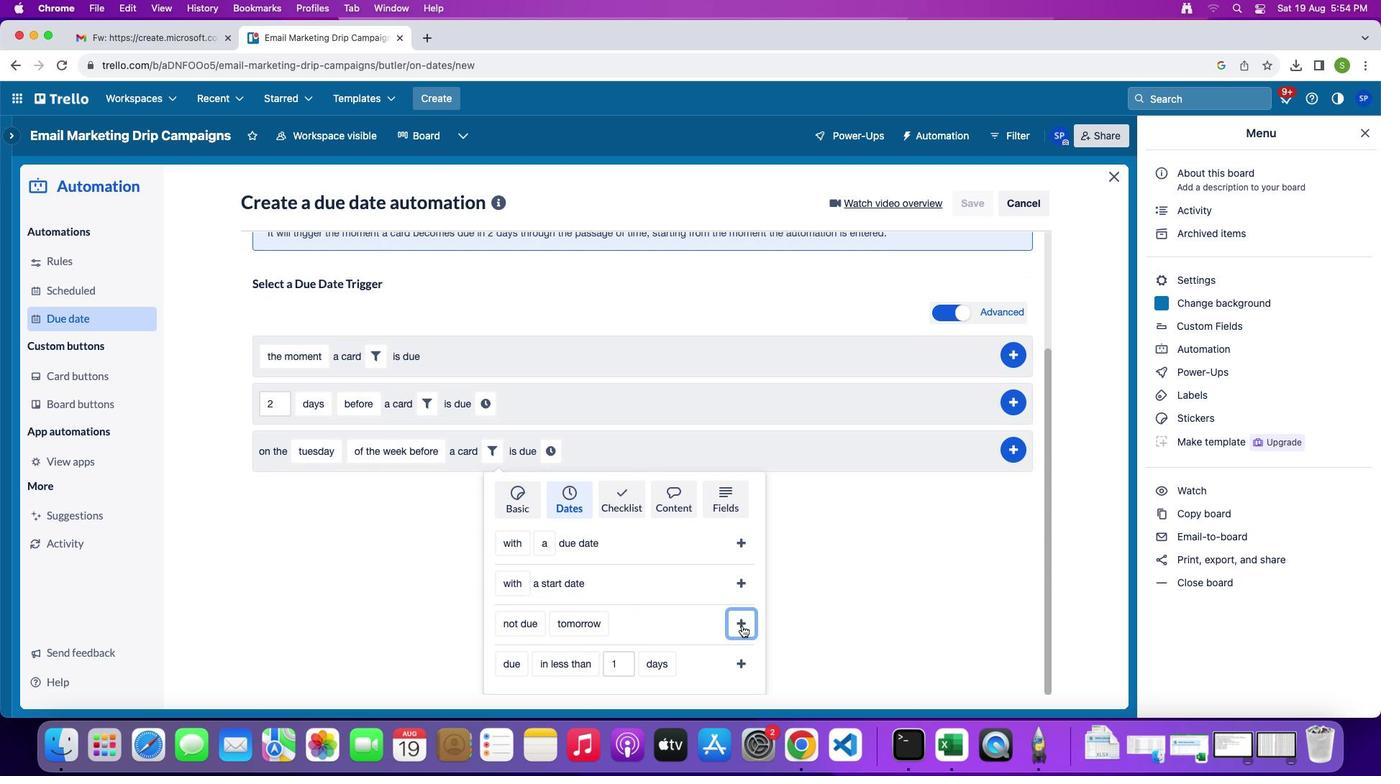 
Action: Mouse moved to (673, 615)
Screenshot: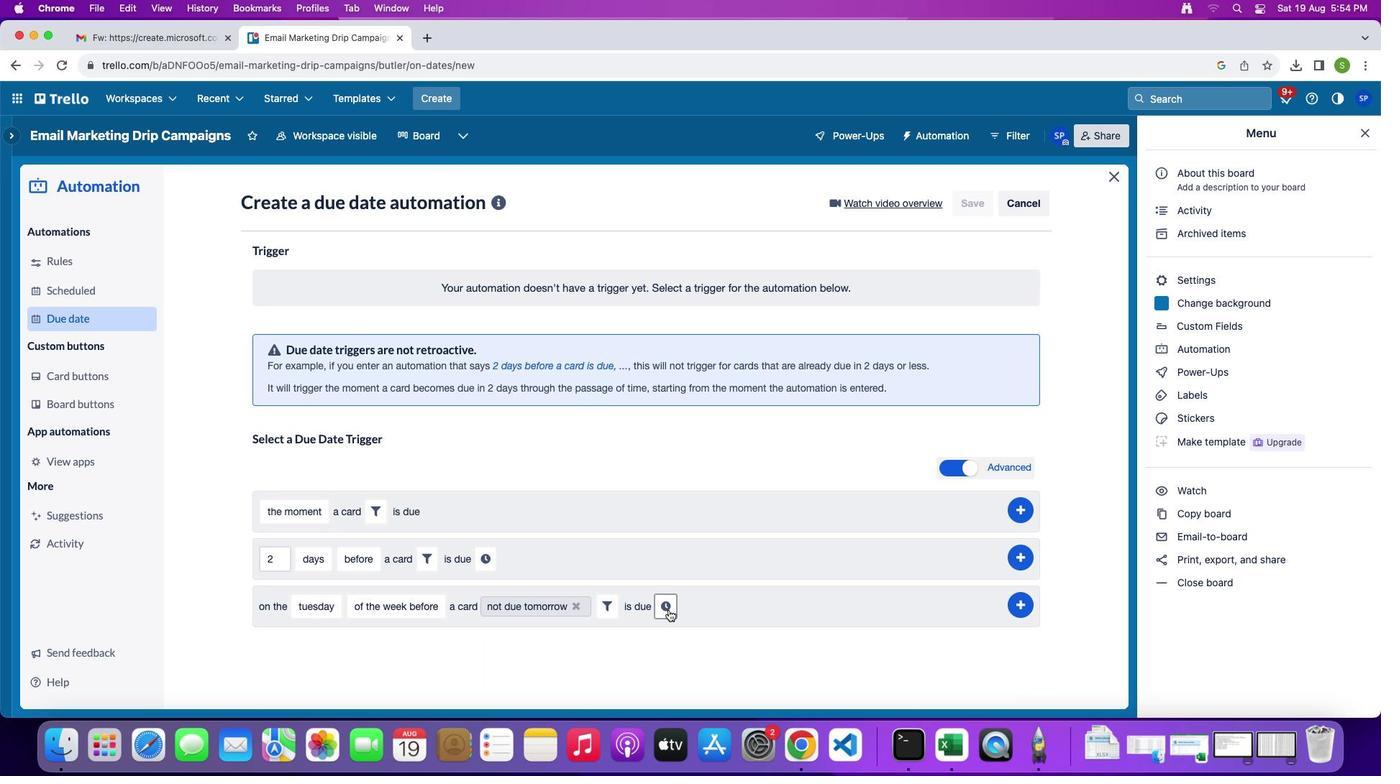 
Action: Mouse pressed left at (673, 615)
Screenshot: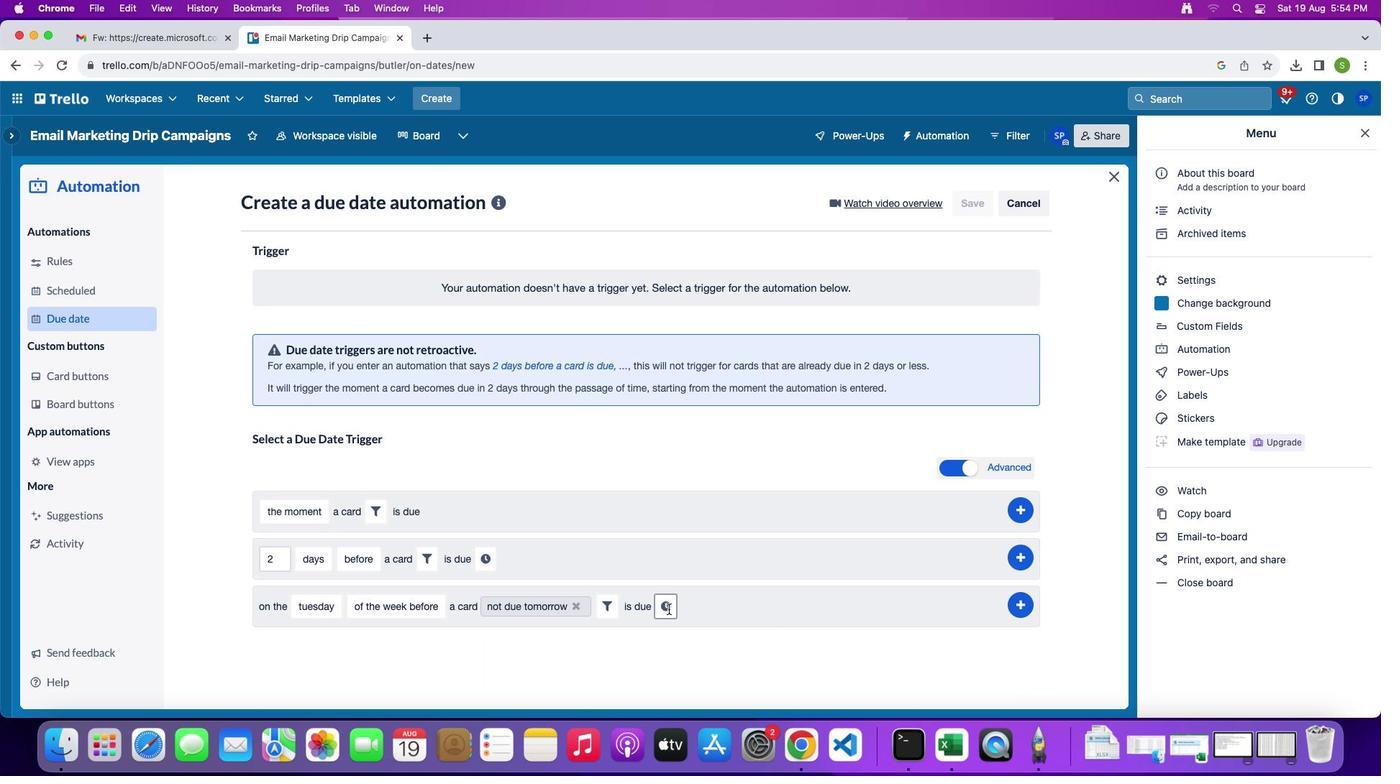 
Action: Mouse moved to (694, 614)
Screenshot: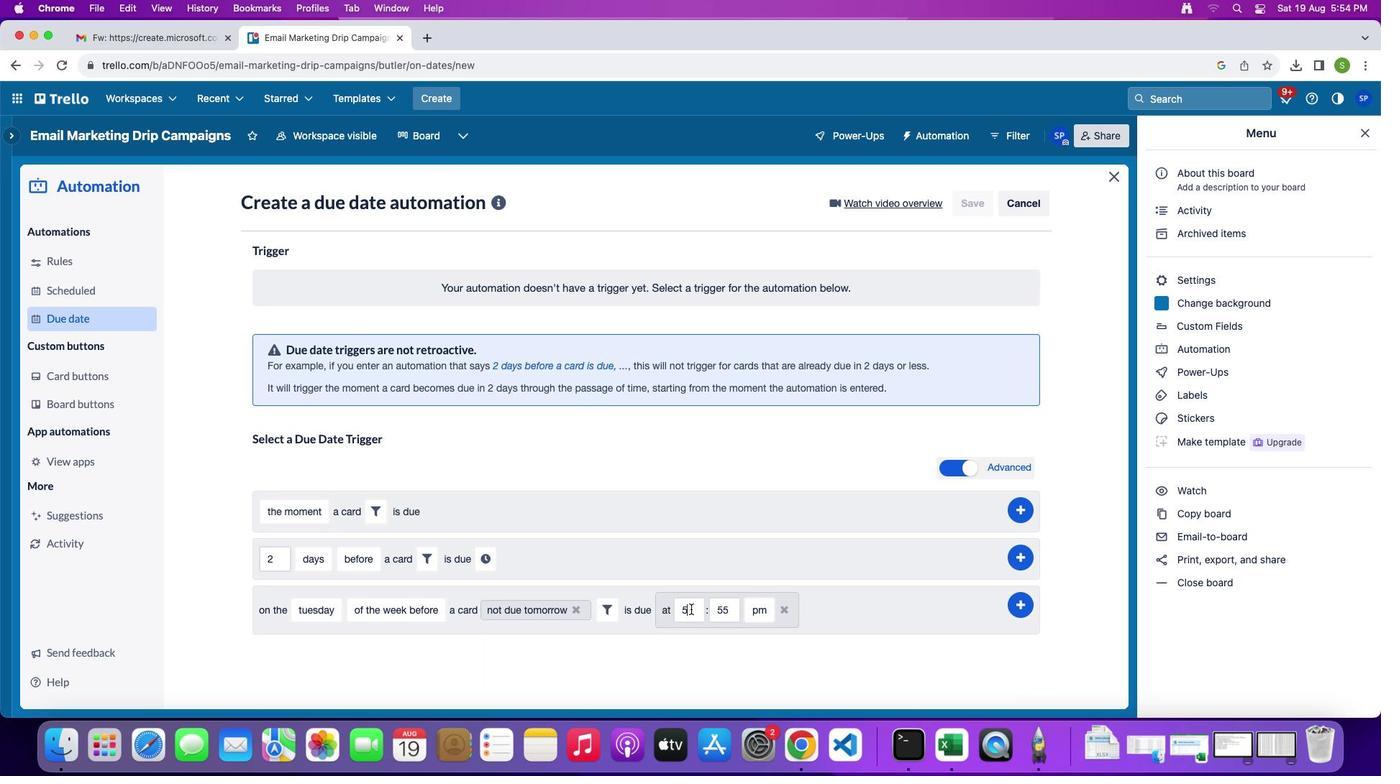 
Action: Mouse pressed left at (694, 614)
Screenshot: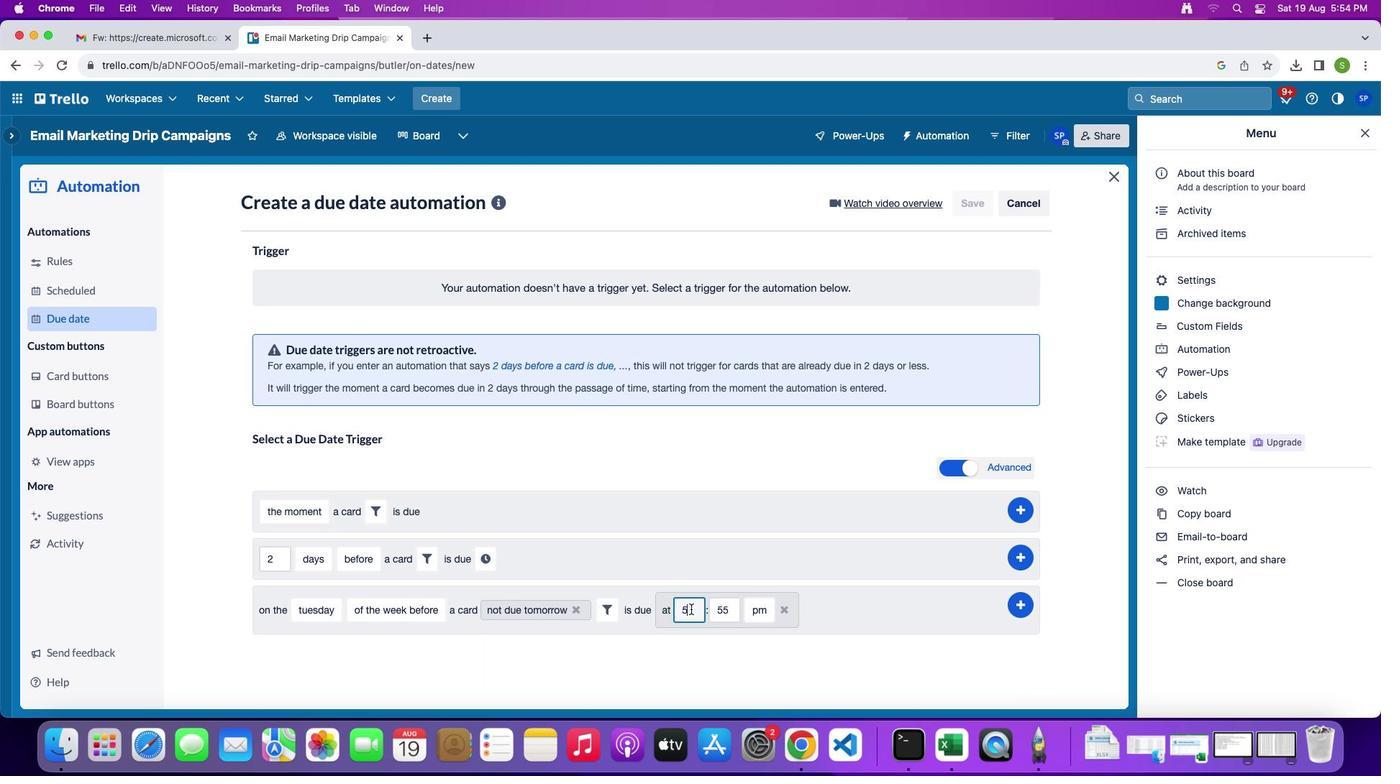 
Action: Key pressed Key.backspace
Screenshot: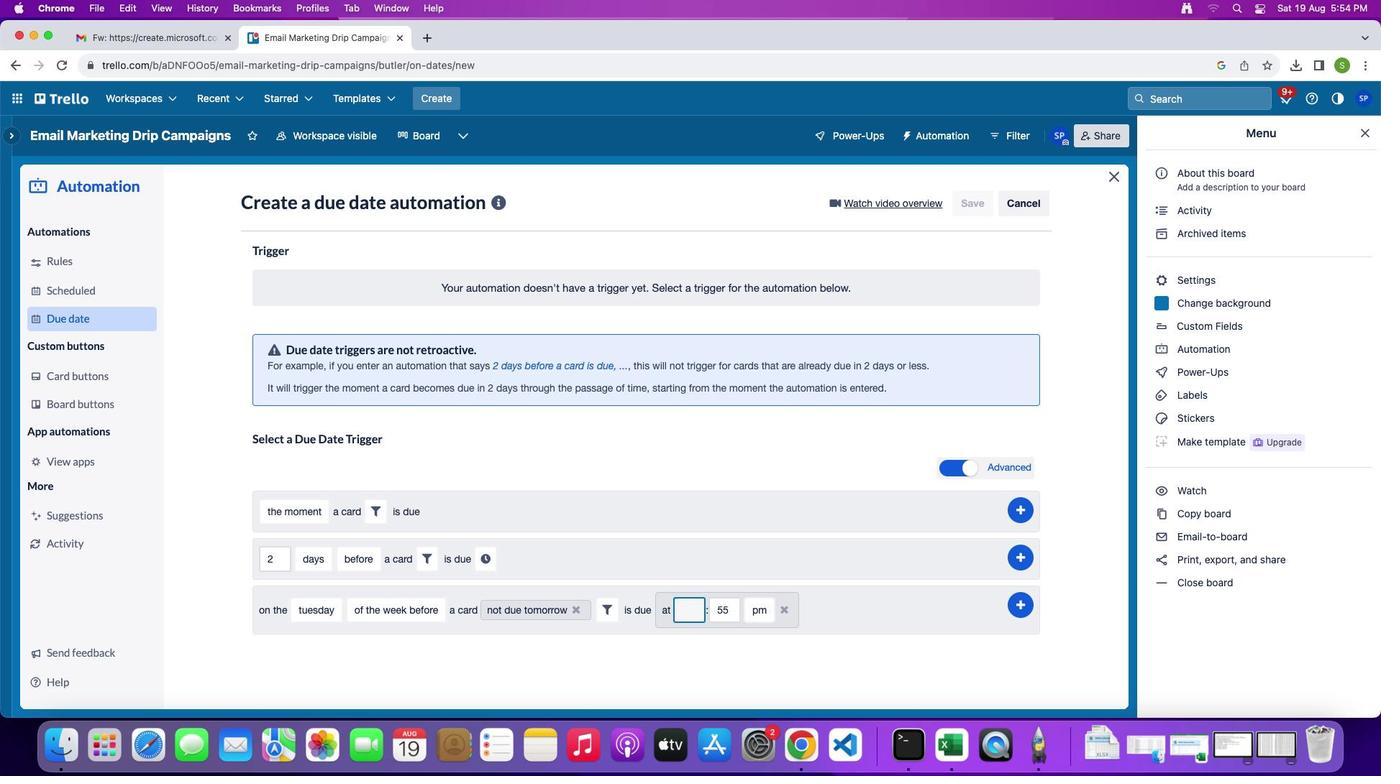 
Action: Mouse moved to (695, 614)
Screenshot: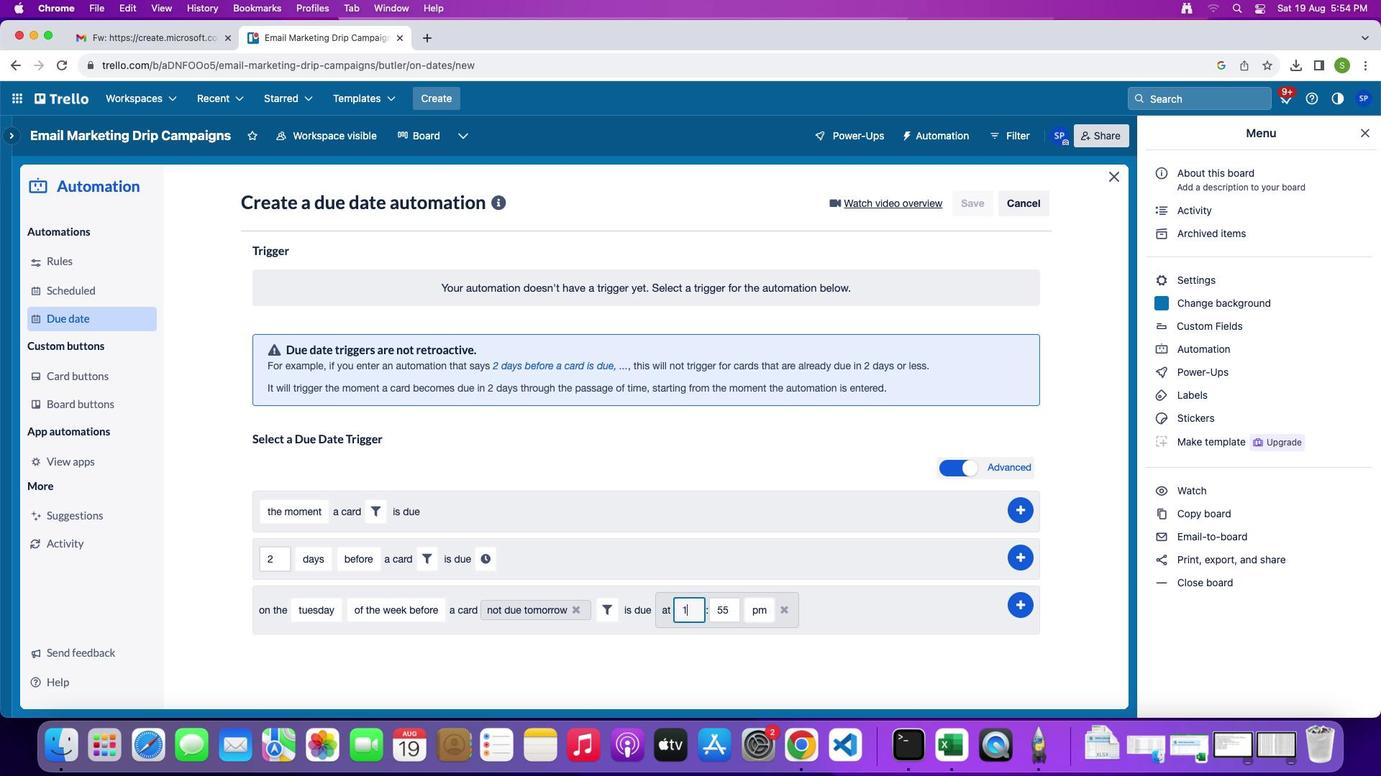 
Action: Key pressed '1''1'
Screenshot: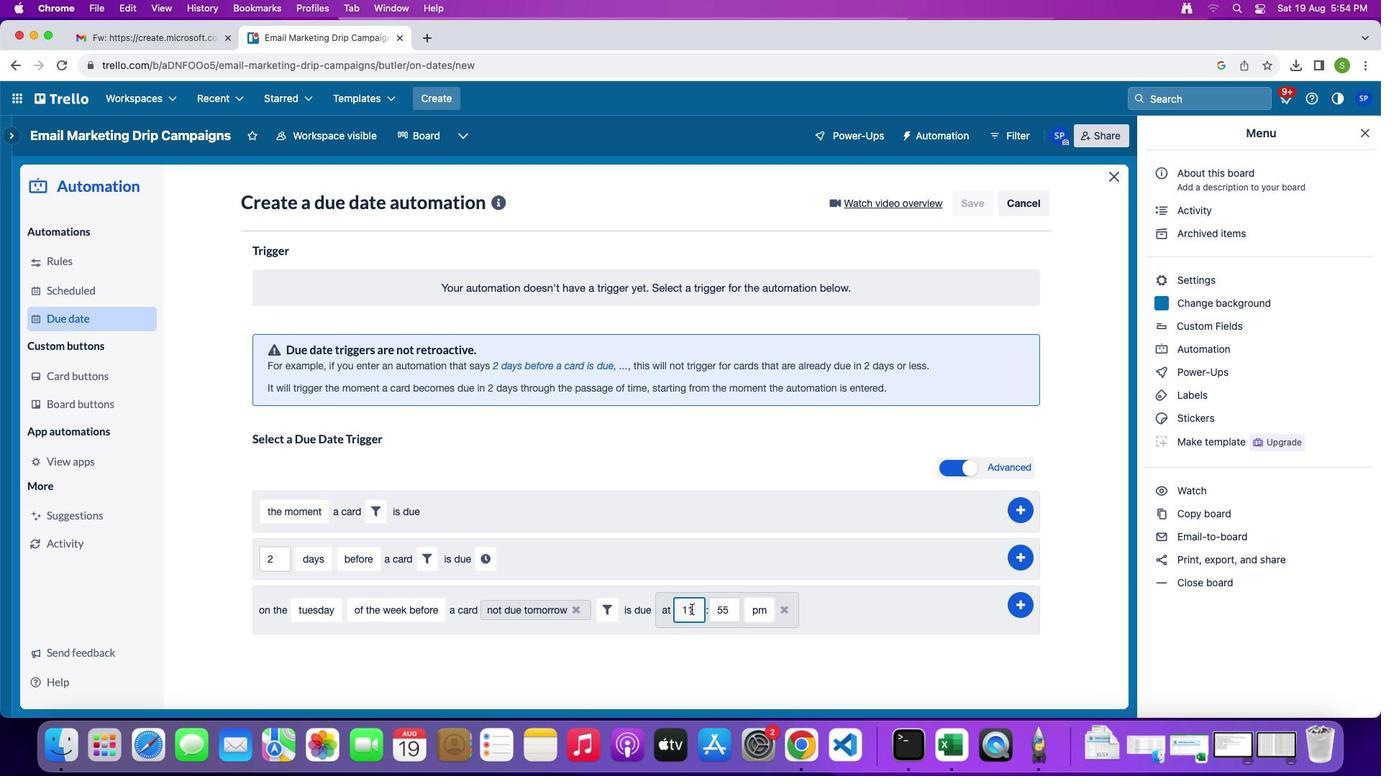 
Action: Mouse moved to (732, 614)
Screenshot: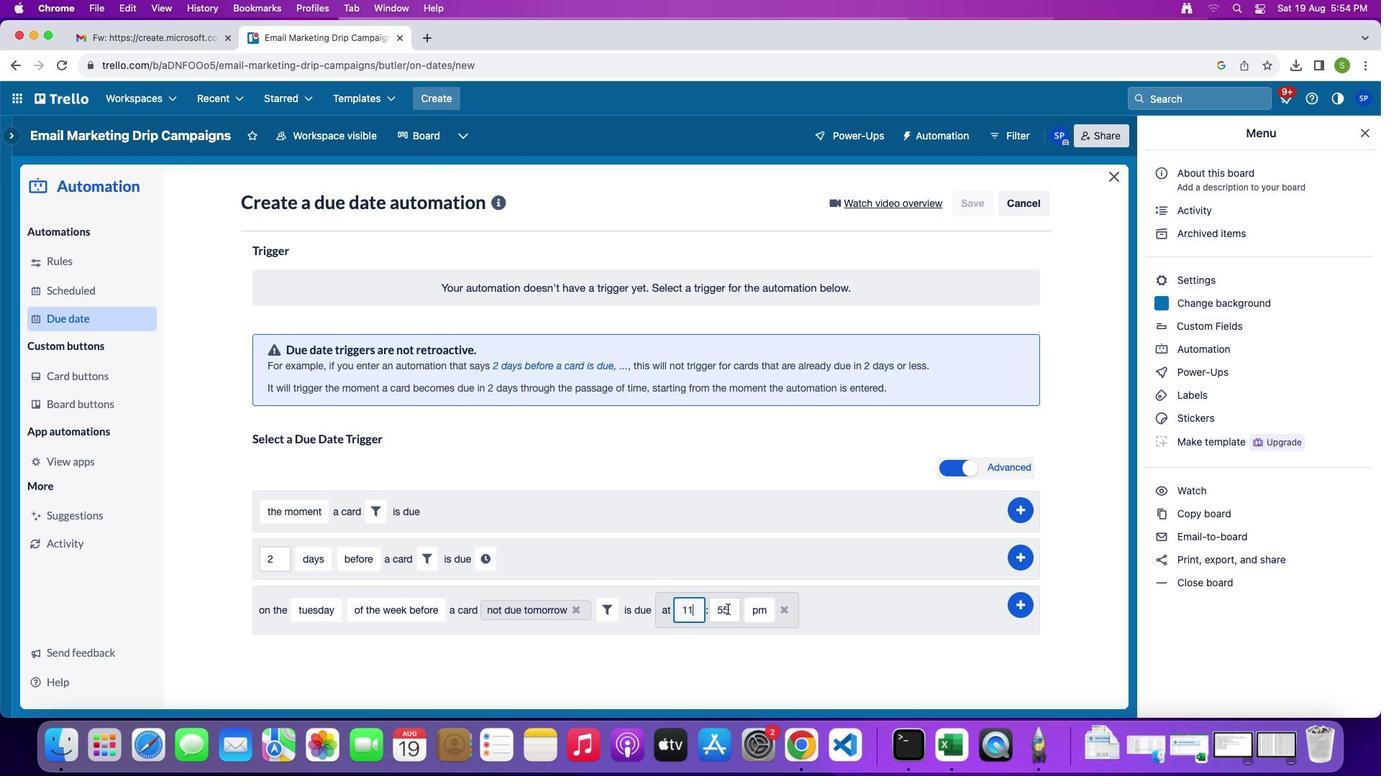 
Action: Mouse pressed left at (732, 614)
Screenshot: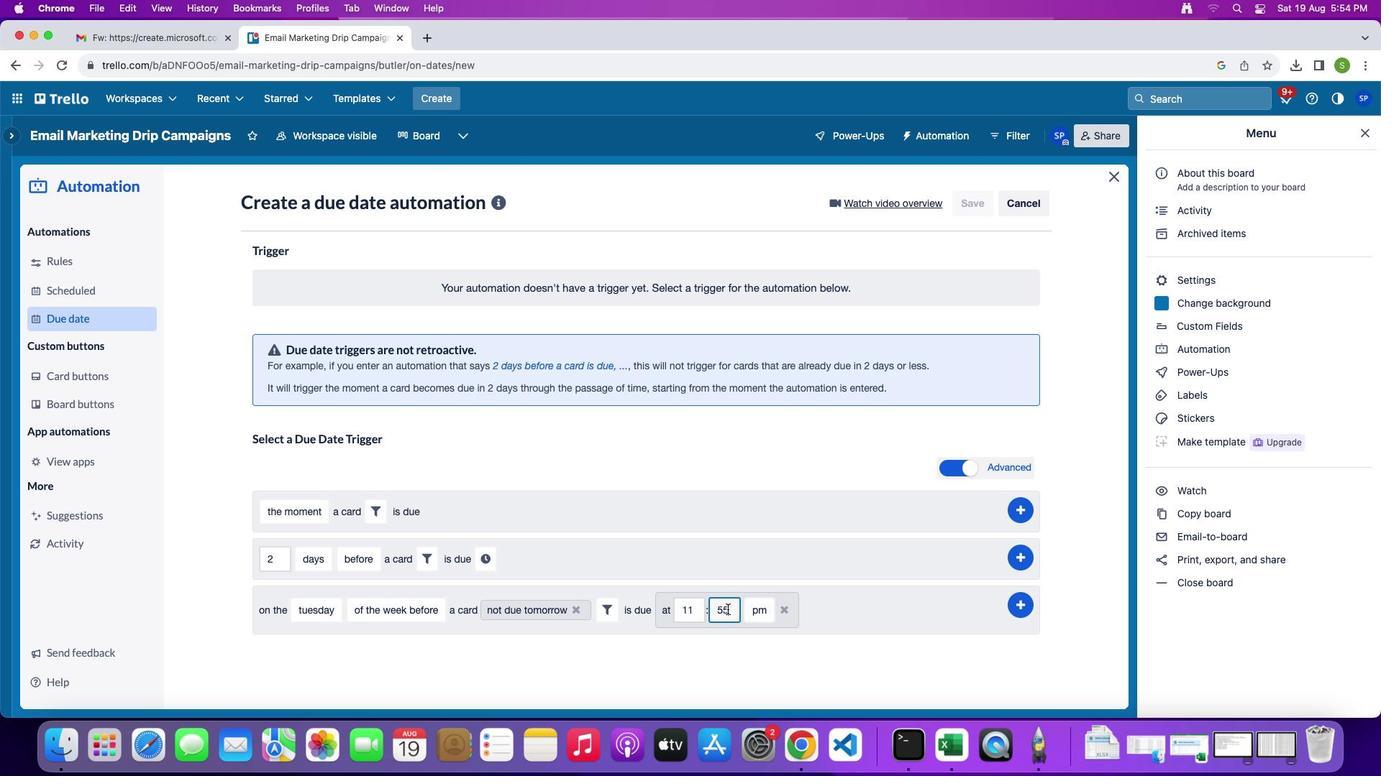 
Action: Key pressed Key.backspaceKey.backspaceKey.backspaceKey.backspace'0''0'
Screenshot: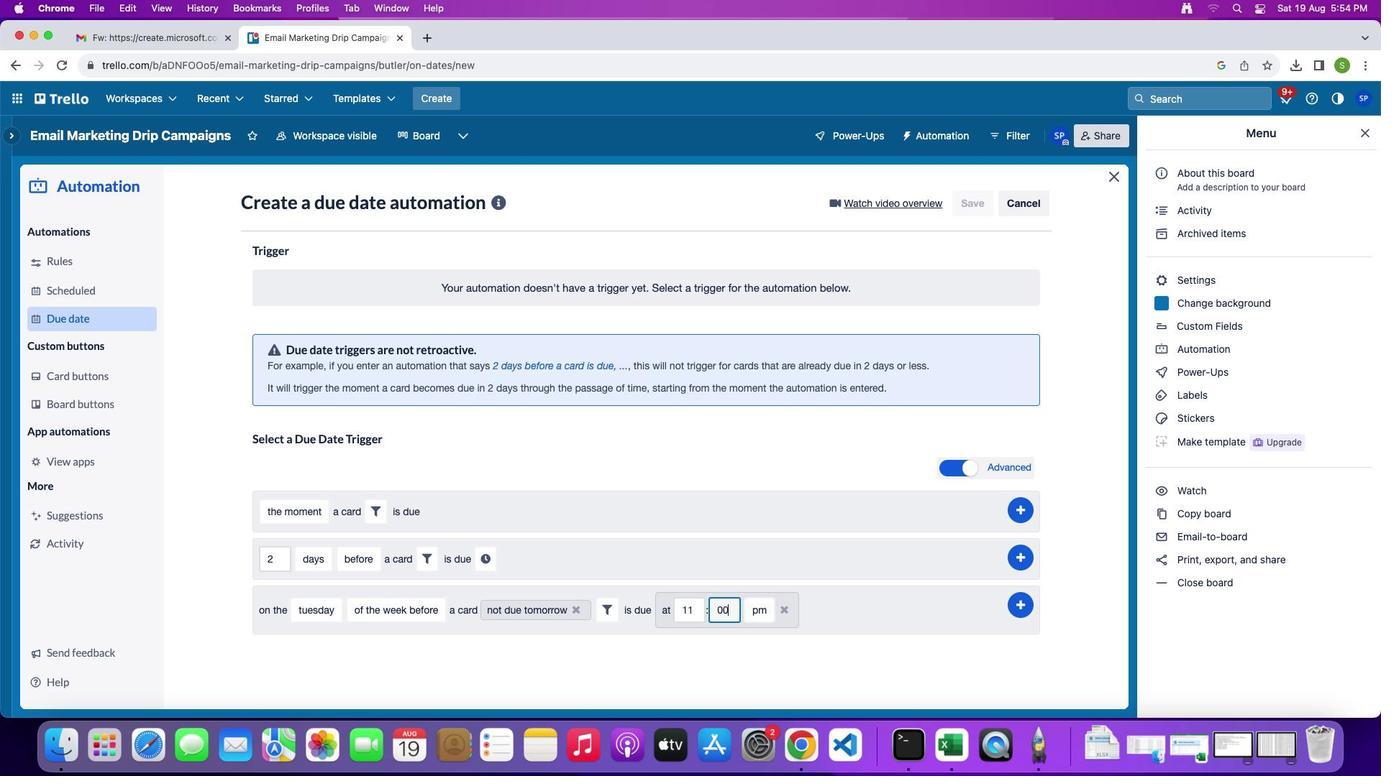 
Action: Mouse moved to (758, 611)
Screenshot: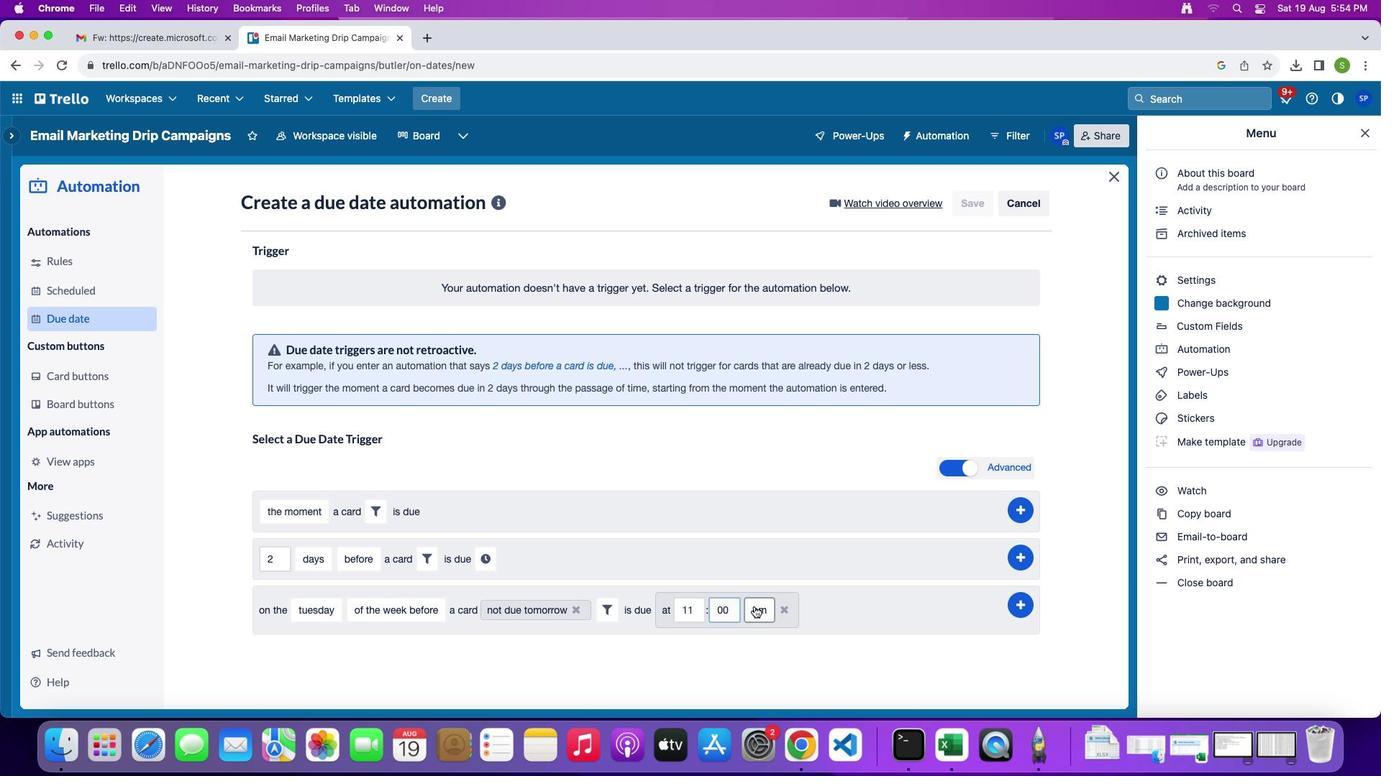 
Action: Mouse pressed left at (758, 611)
Screenshot: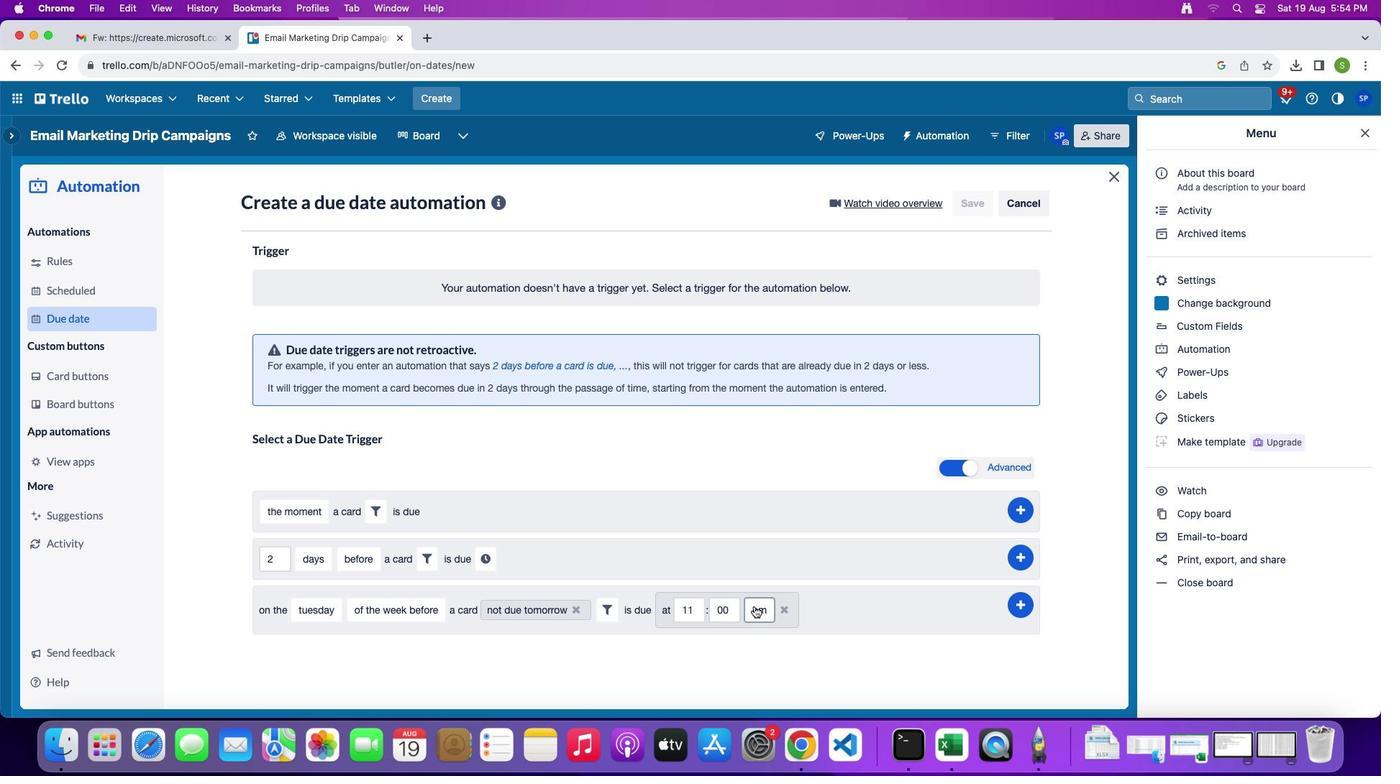 
Action: Mouse moved to (769, 636)
Screenshot: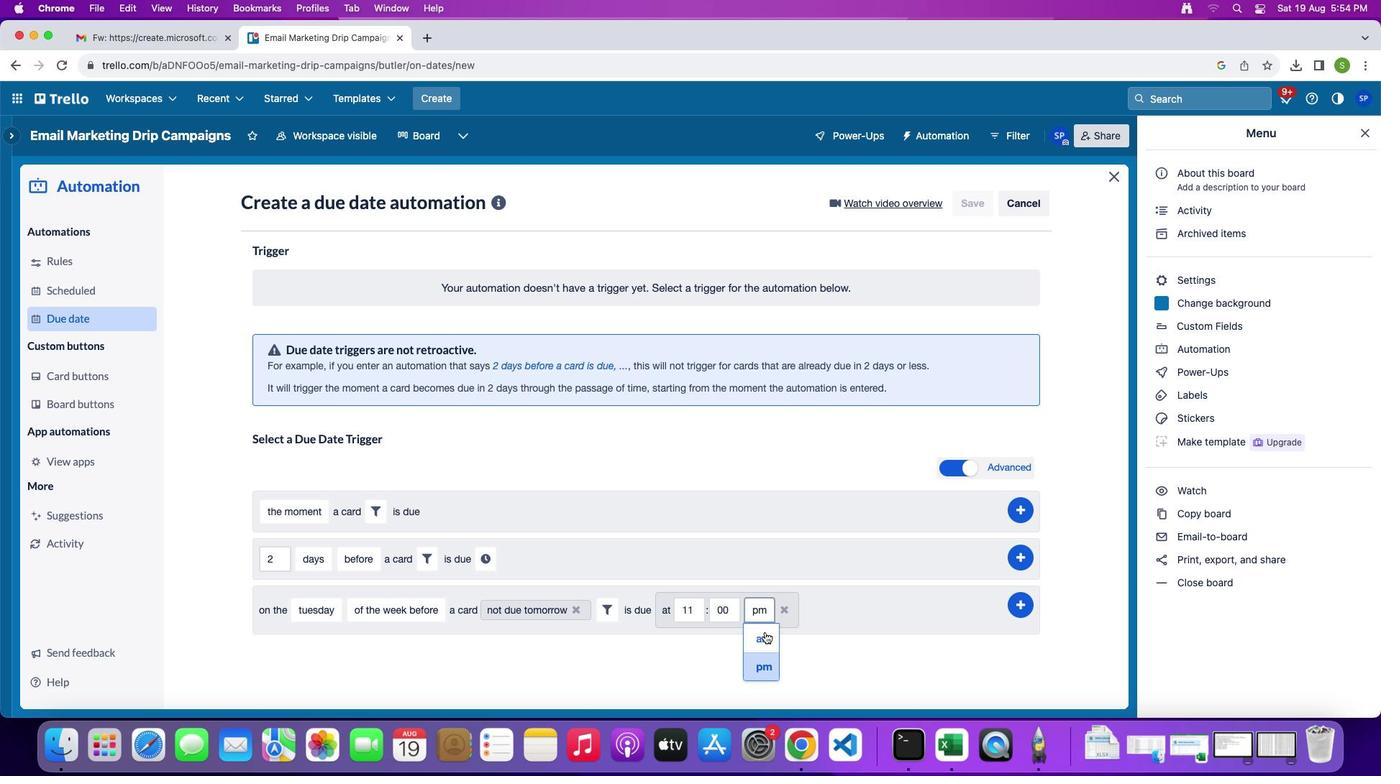 
Action: Mouse pressed left at (769, 636)
Screenshot: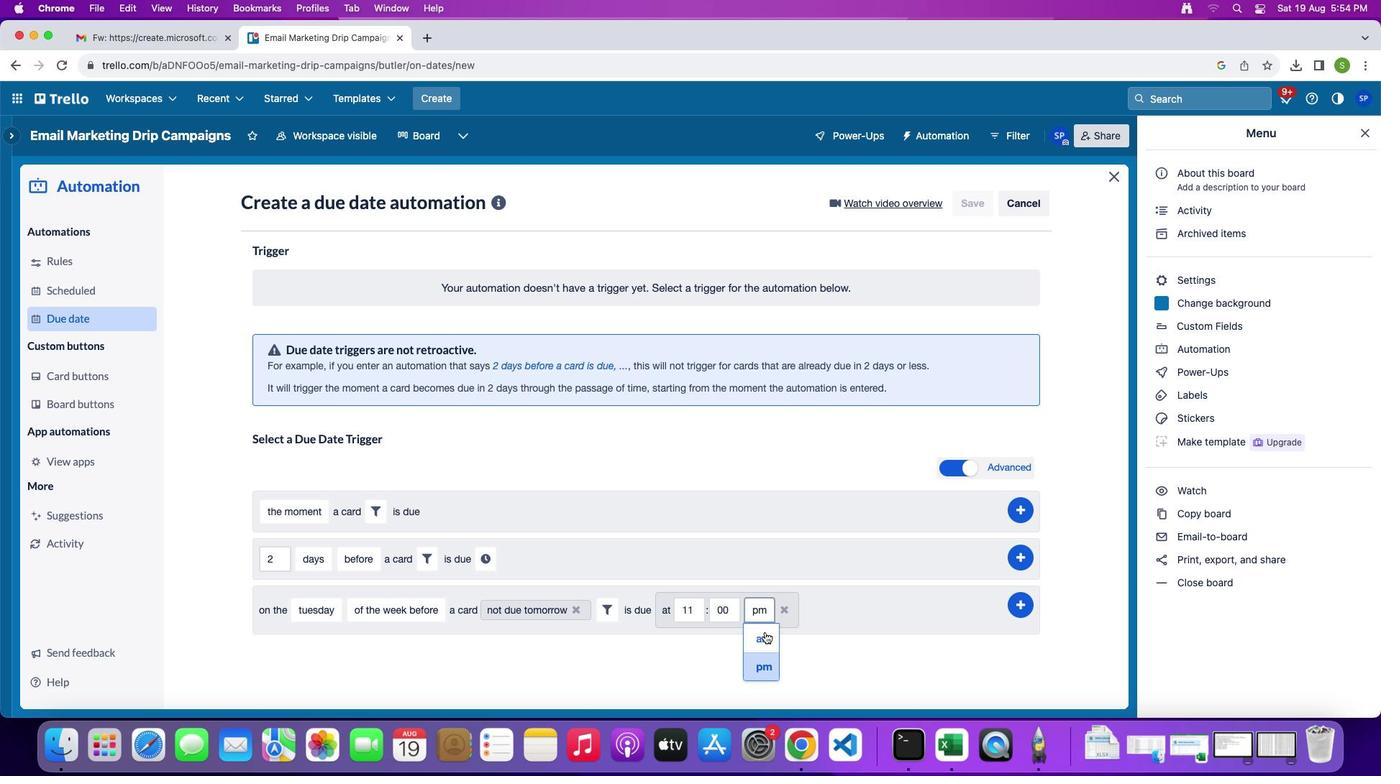 
Action: Mouse moved to (1022, 605)
Screenshot: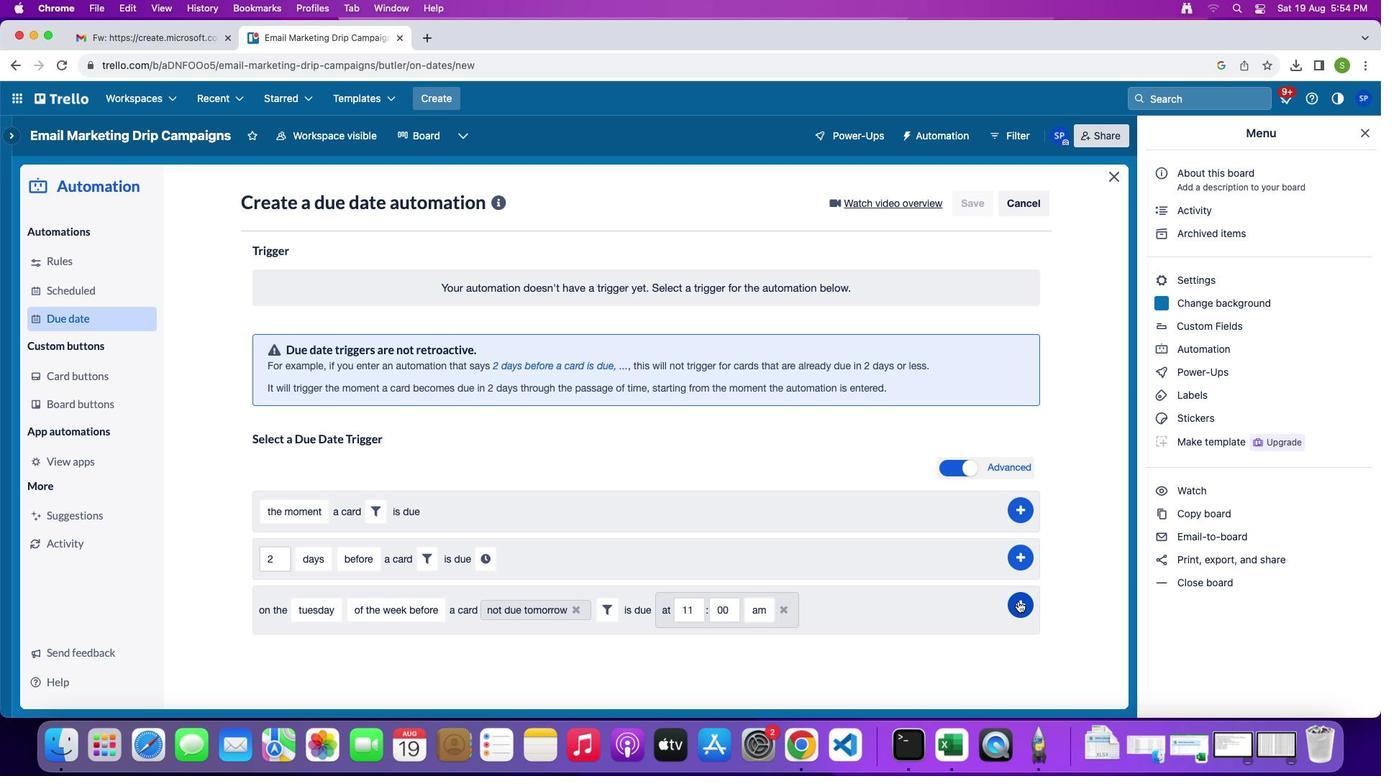
Action: Mouse pressed left at (1022, 605)
Screenshot: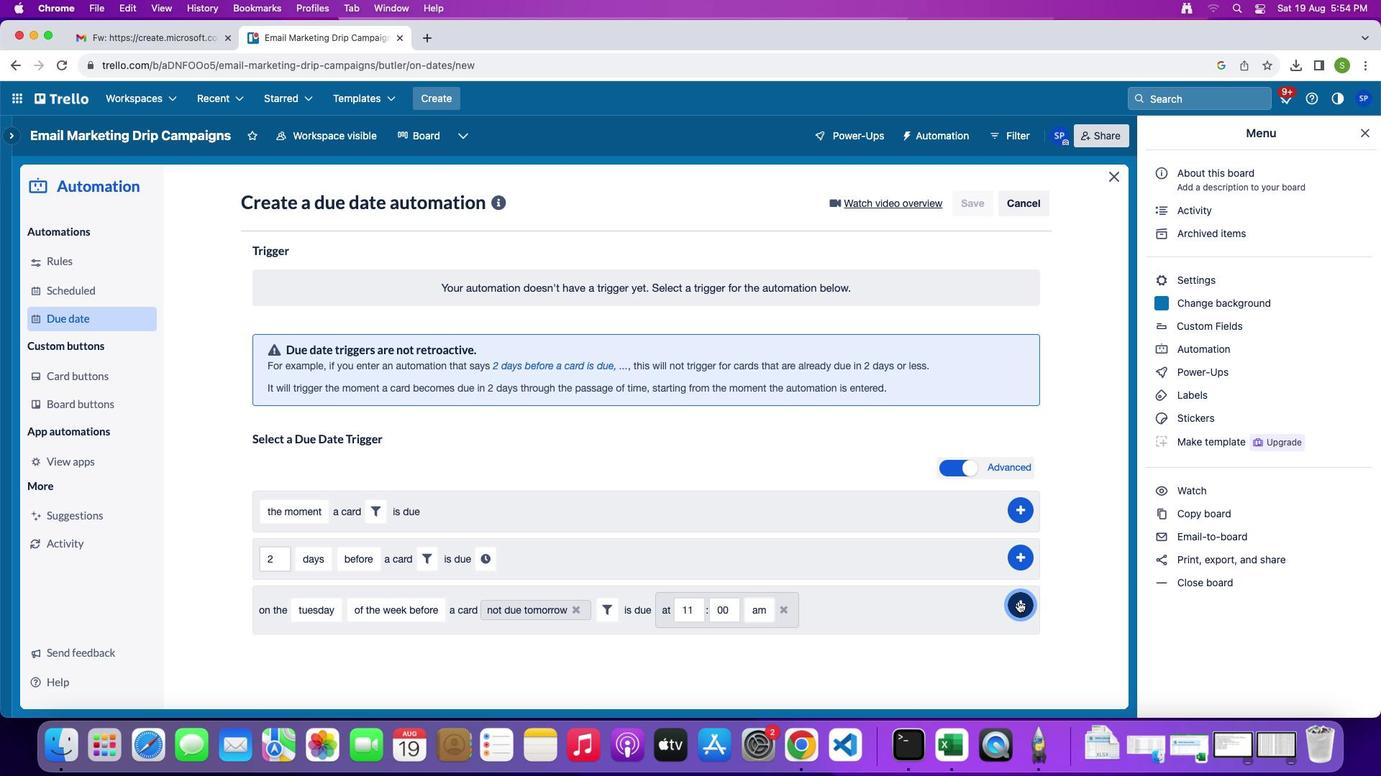 
Action: Mouse moved to (1059, 540)
Screenshot: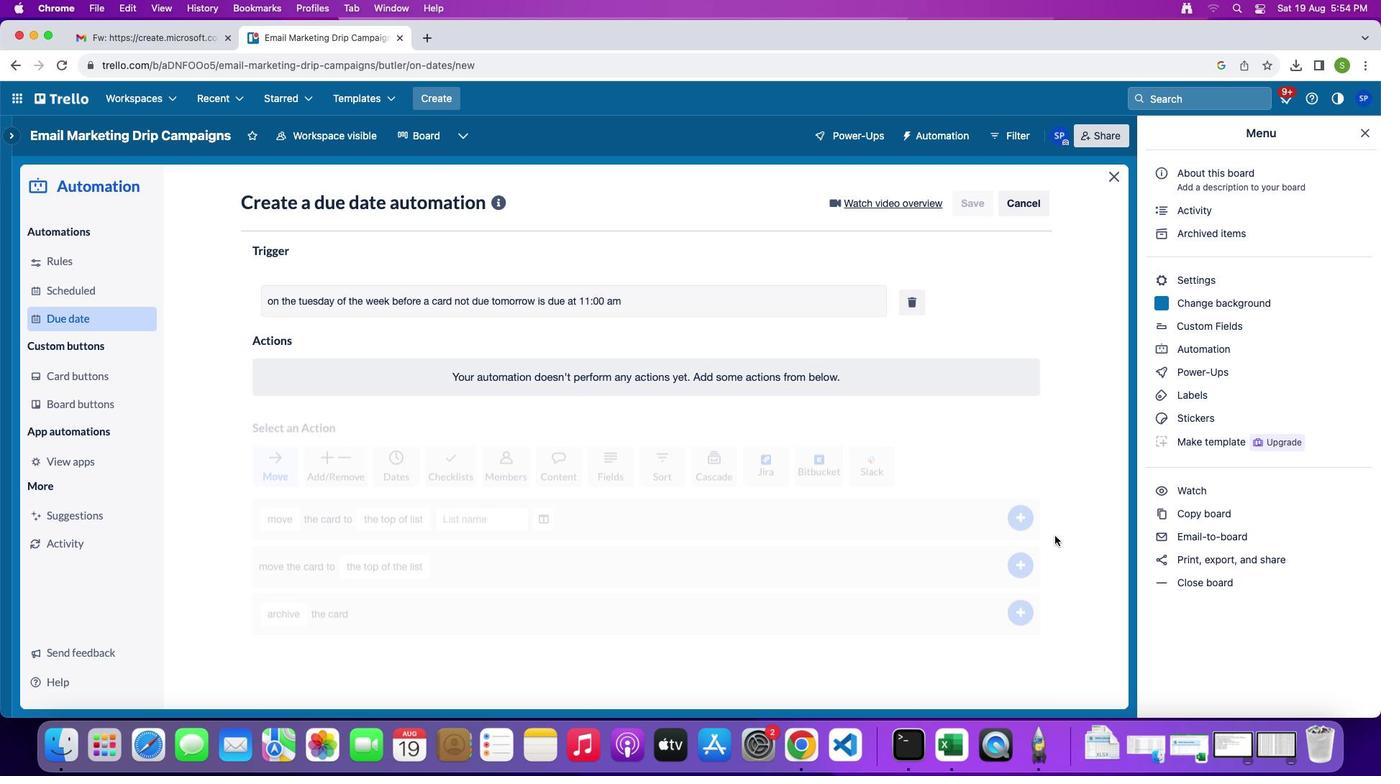 
